 Task: Open Card Card0000000049 in Board Board0000000013 in Workspace WS0000000005 in Trello. Add Member ayush98111@gmail.com to Card Card0000000049 in Board Board0000000013 in Workspace WS0000000005 in Trello. Add Green Label titled Label0000000049 to Card Card0000000049 in Board Board0000000013 in Workspace WS0000000005 in Trello. Add Checklist CL0000000049 to Card Card0000000049 in Board Board0000000013 in Workspace WS0000000005 in Trello. Add Dates with Start Date as Apr 08 2023 and Due Date as Apr 30 2023 to Card Card0000000049 in Board Board0000000013 in Workspace WS0000000005 in Trello
Action: Mouse moved to (106, 421)
Screenshot: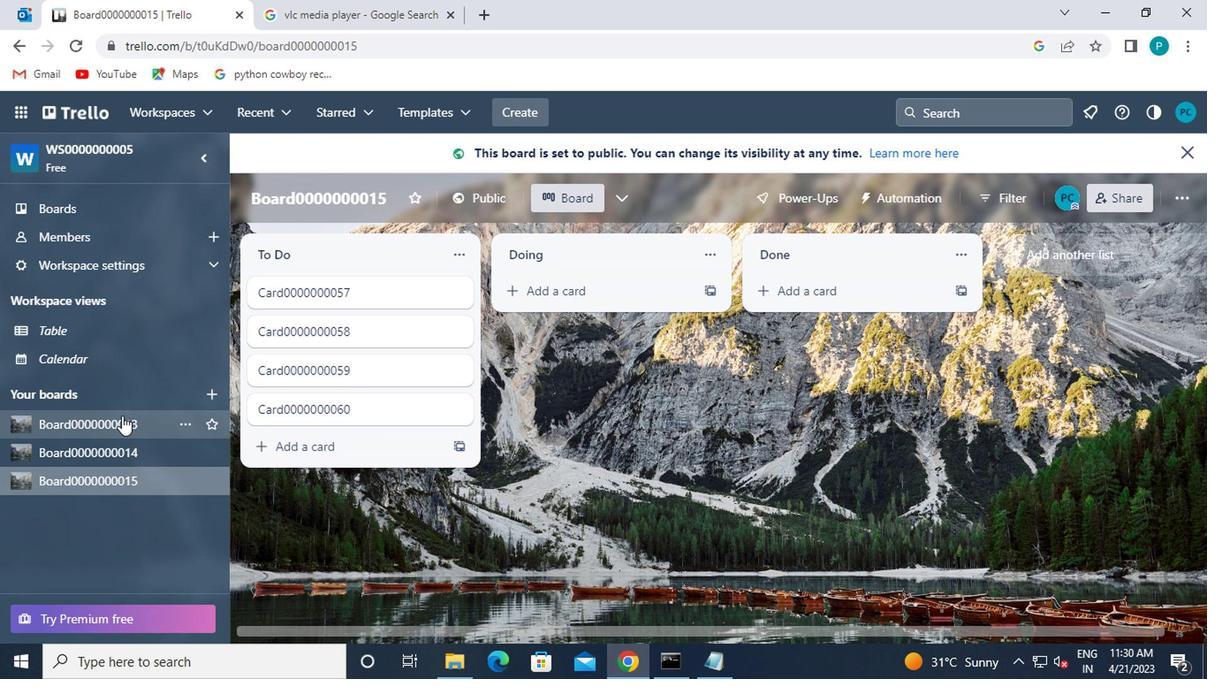 
Action: Mouse pressed left at (106, 421)
Screenshot: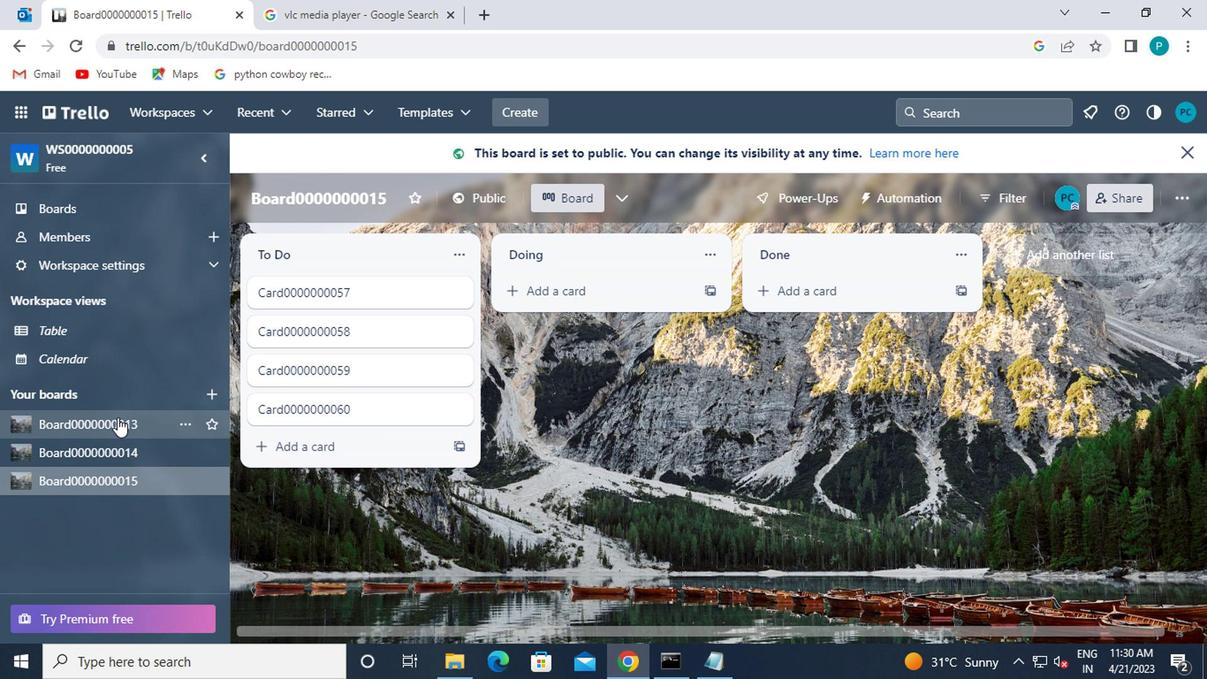 
Action: Mouse moved to (363, 262)
Screenshot: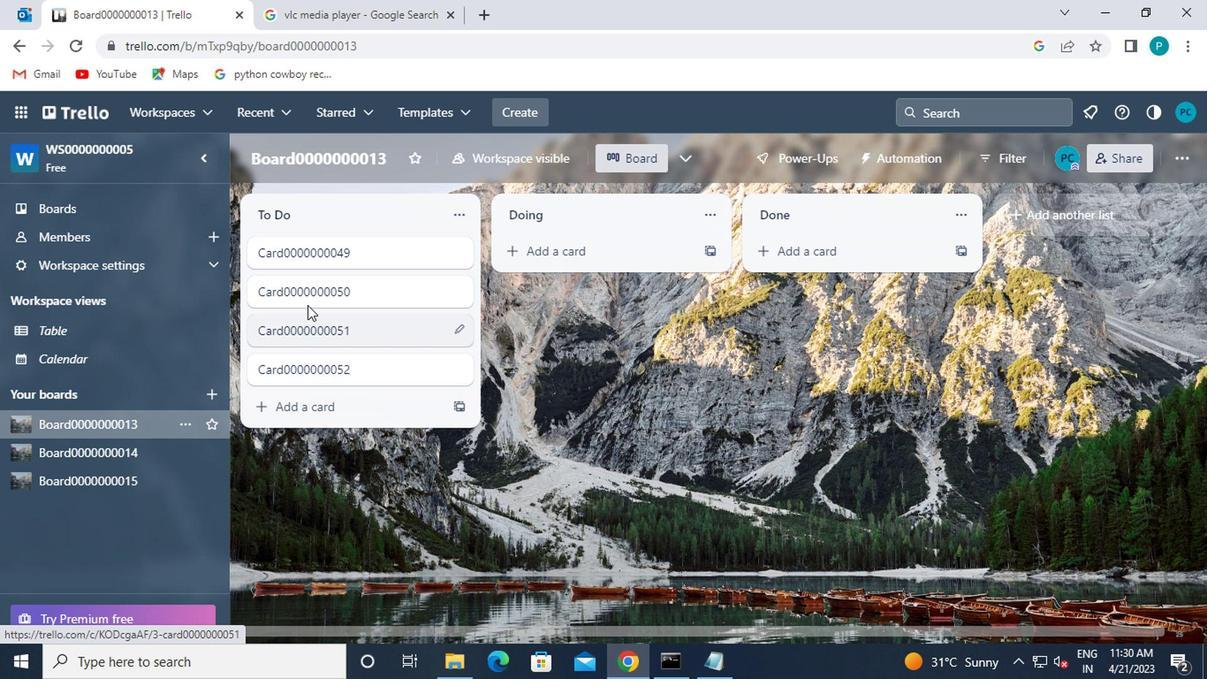
Action: Mouse pressed left at (363, 262)
Screenshot: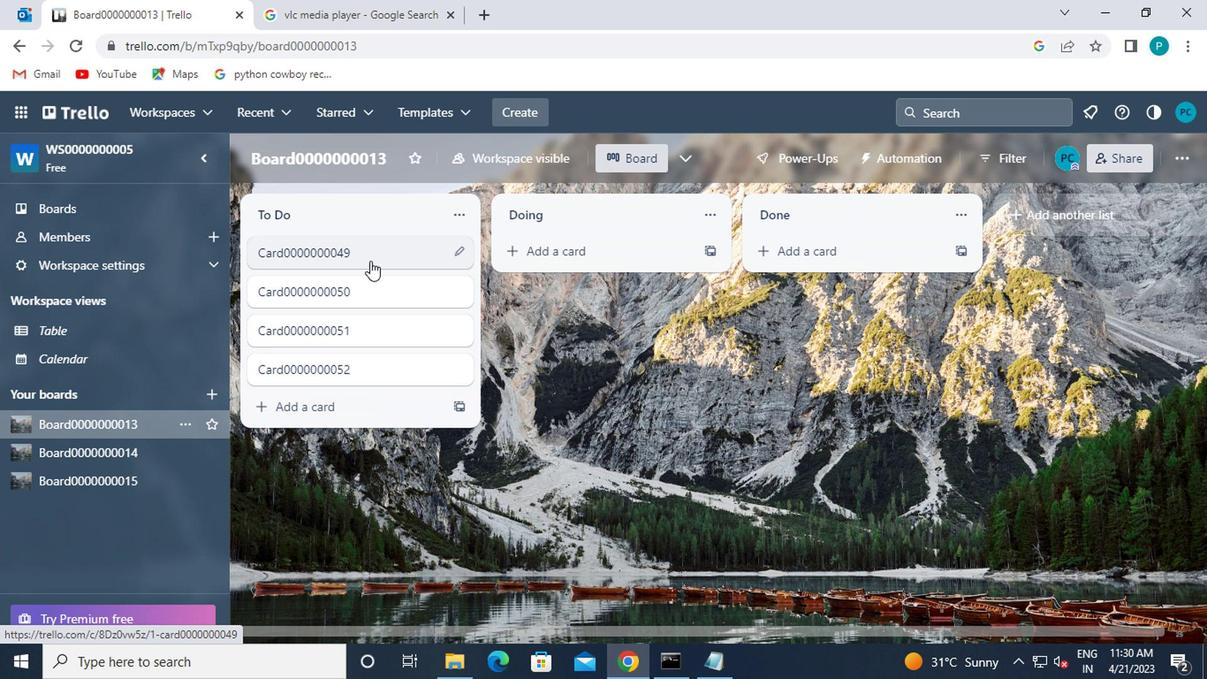 
Action: Mouse moved to (813, 252)
Screenshot: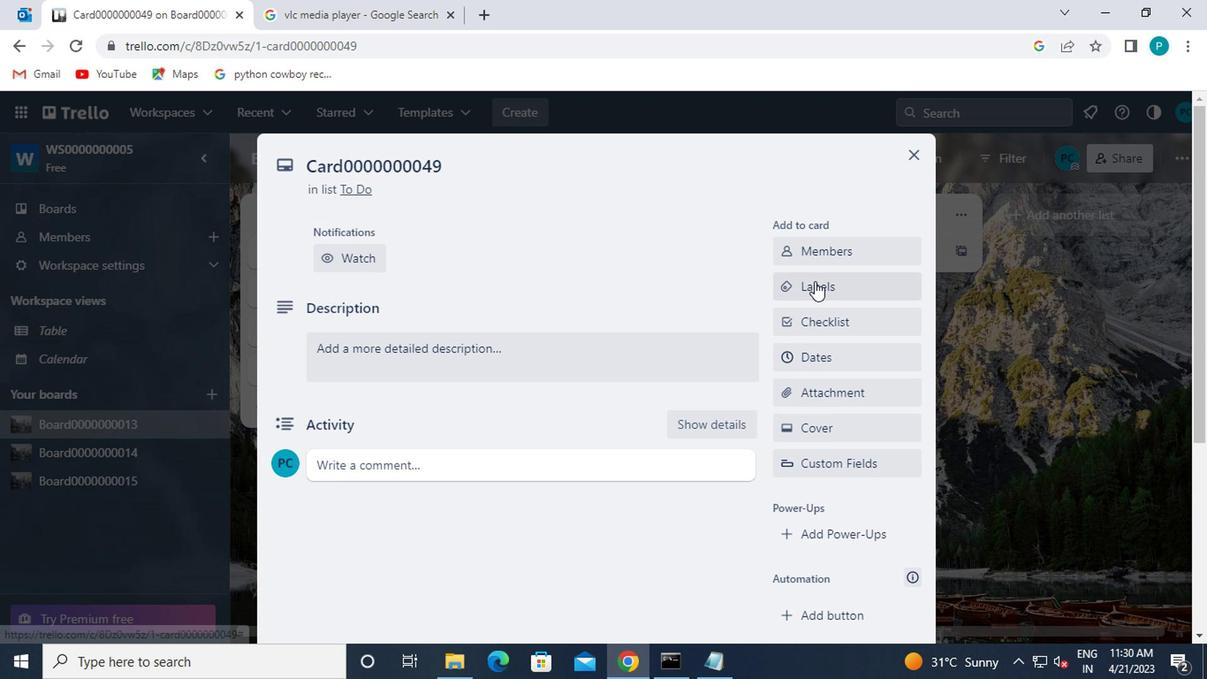
Action: Mouse pressed left at (813, 252)
Screenshot: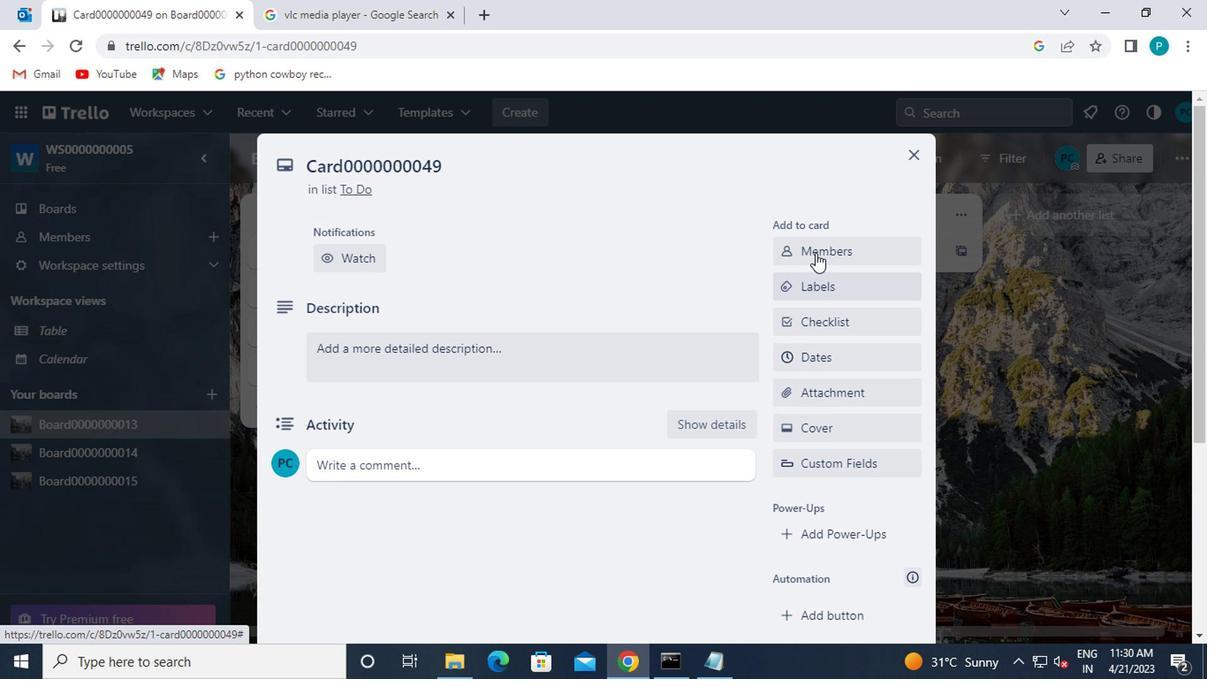 
Action: Mouse moved to (828, 325)
Screenshot: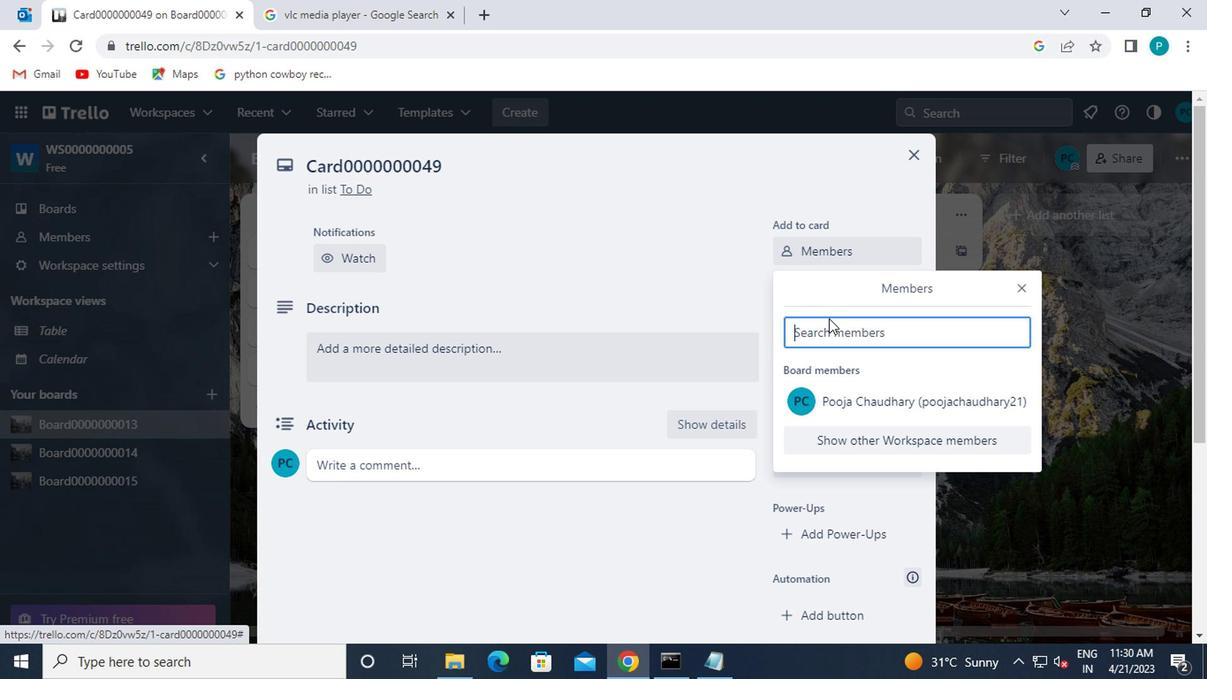 
Action: Mouse pressed left at (828, 325)
Screenshot: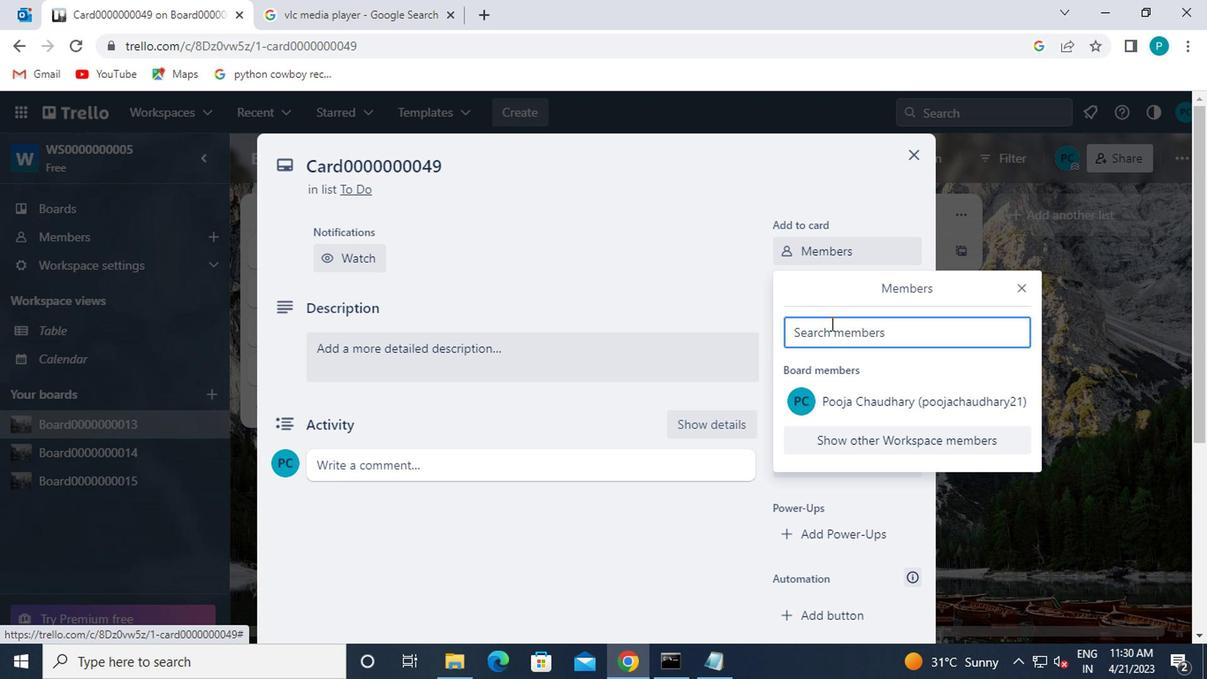 
Action: Mouse moved to (832, 345)
Screenshot: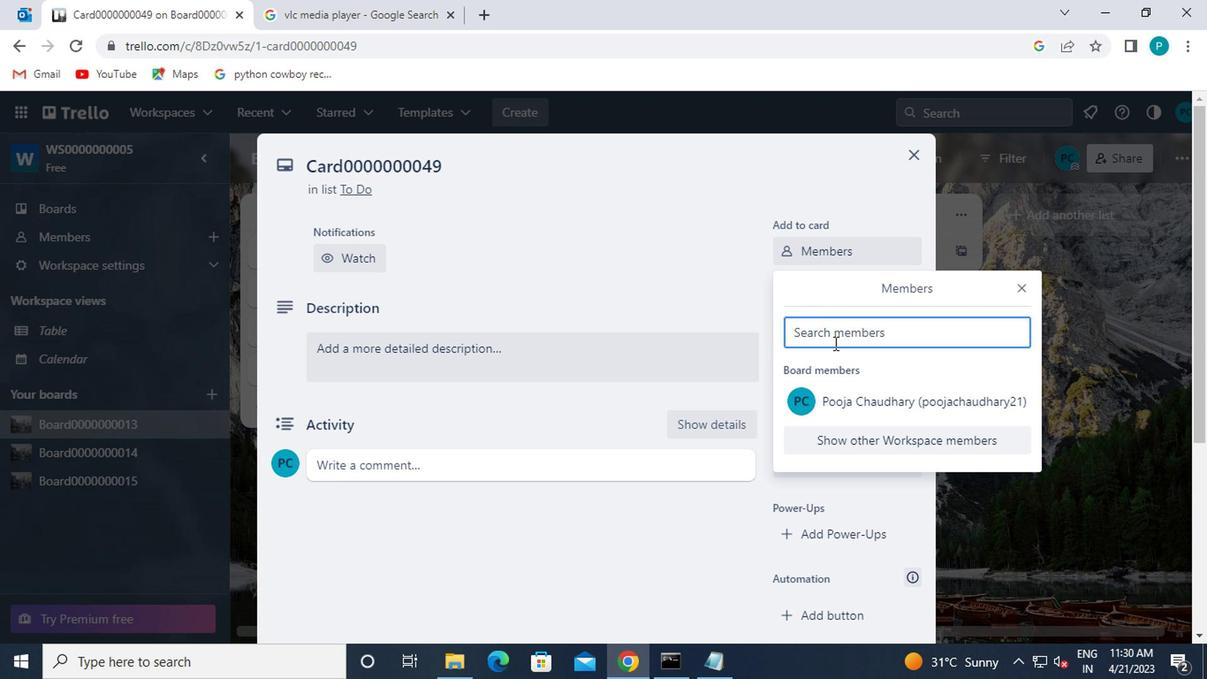 
Action: Key pressed ay
Screenshot: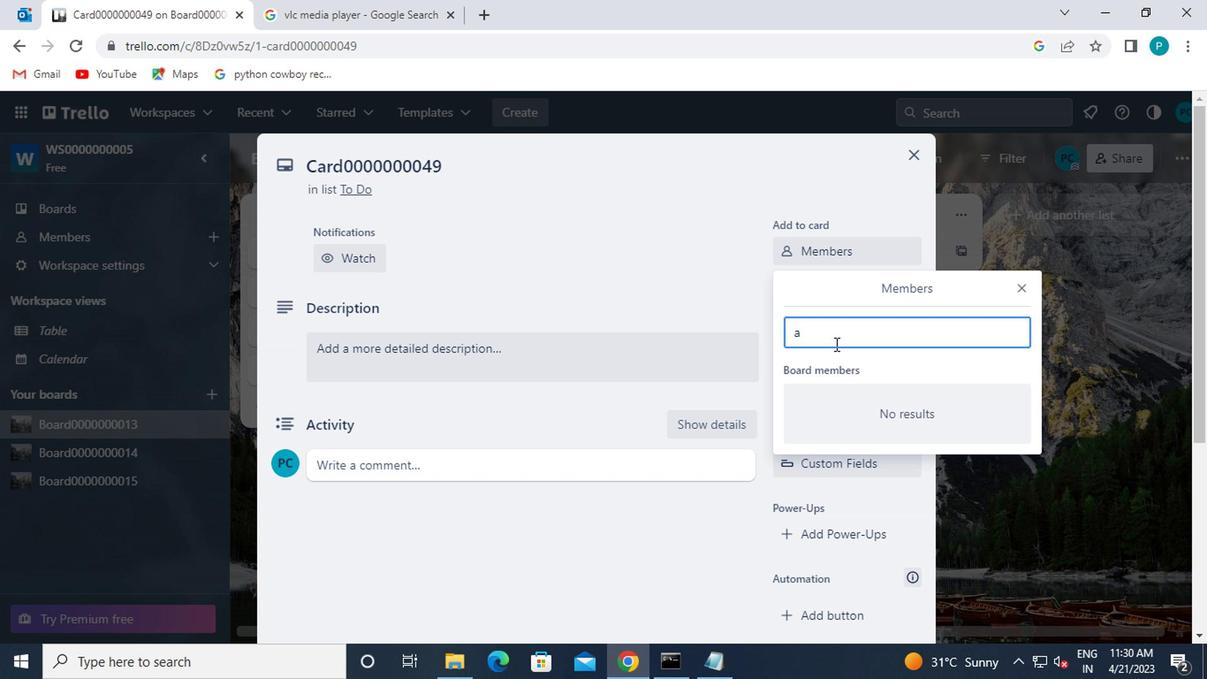
Action: Mouse moved to (876, 496)
Screenshot: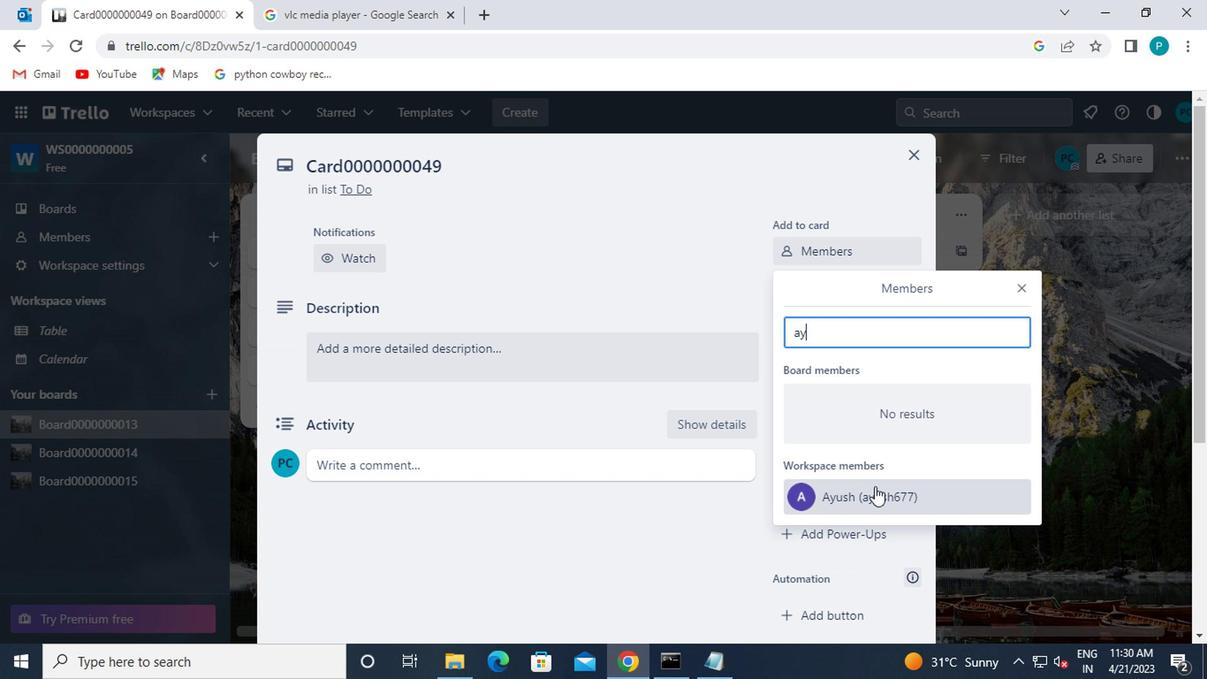 
Action: Mouse pressed left at (876, 496)
Screenshot: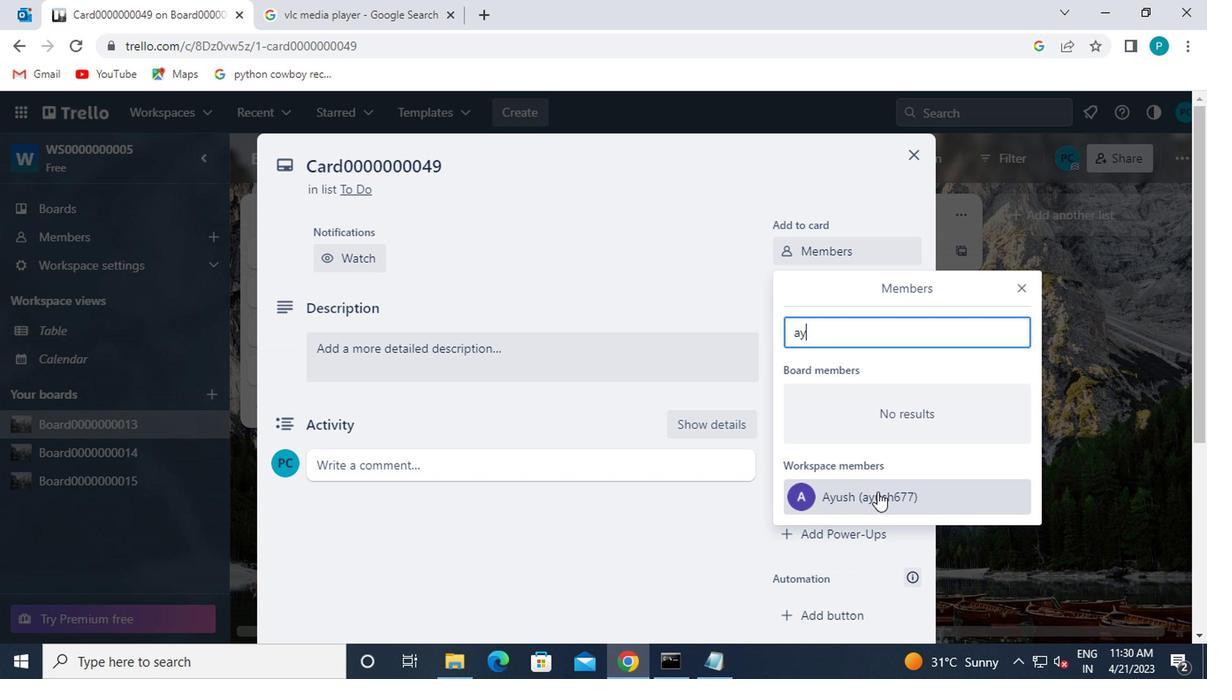 
Action: Mouse moved to (1017, 291)
Screenshot: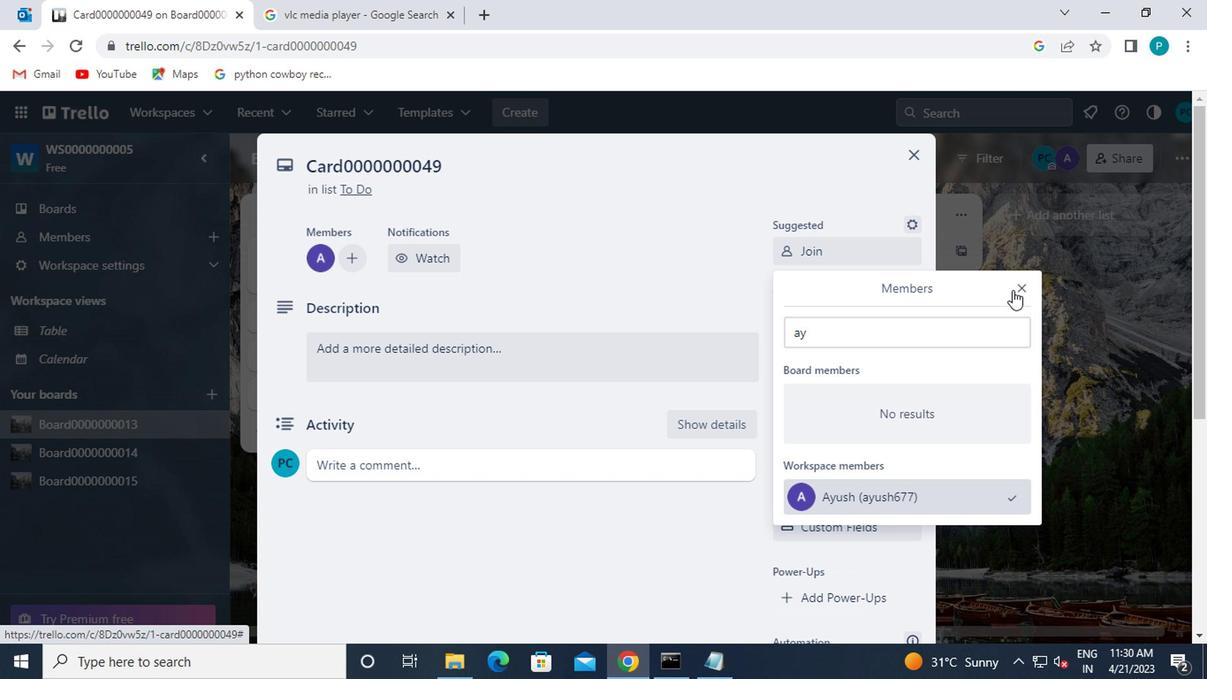 
Action: Mouse pressed left at (1017, 291)
Screenshot: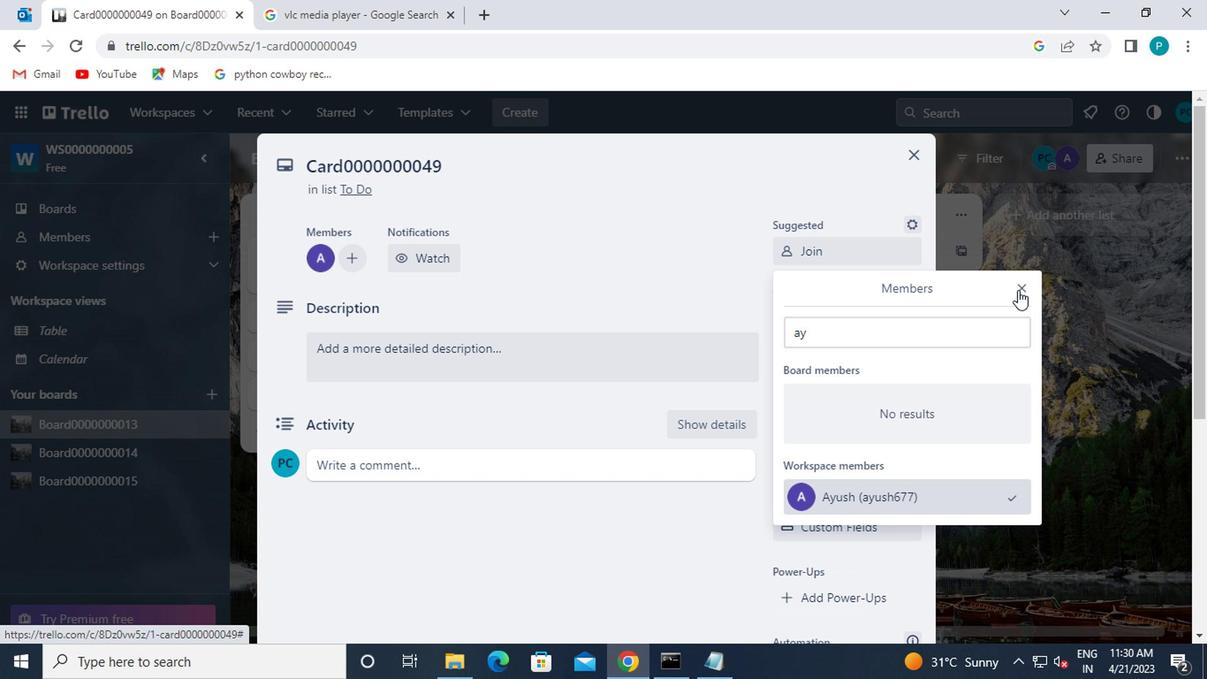 
Action: Mouse moved to (866, 341)
Screenshot: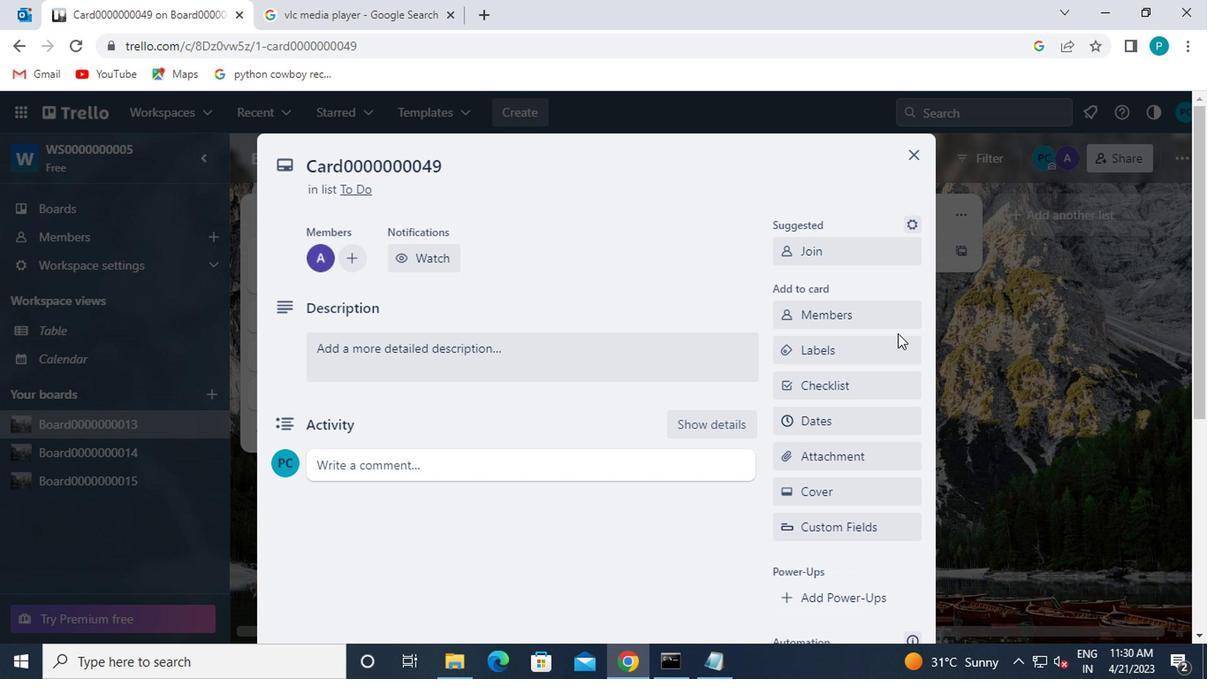 
Action: Mouse pressed left at (866, 341)
Screenshot: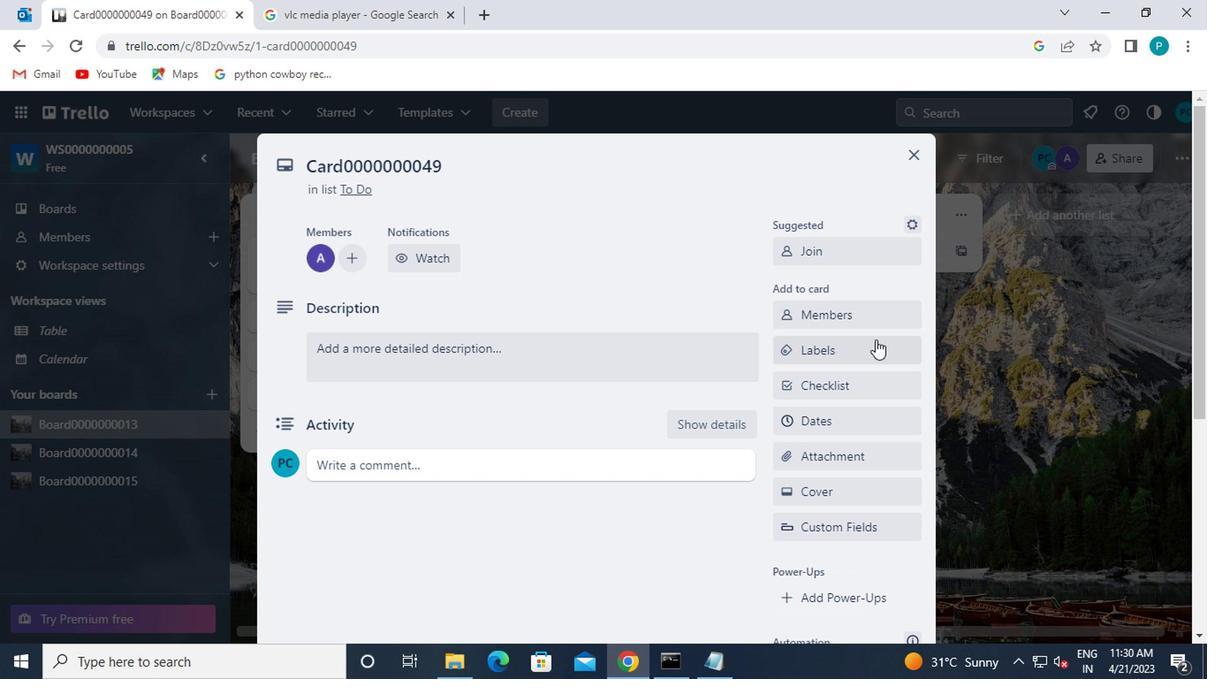 
Action: Mouse moved to (837, 473)
Screenshot: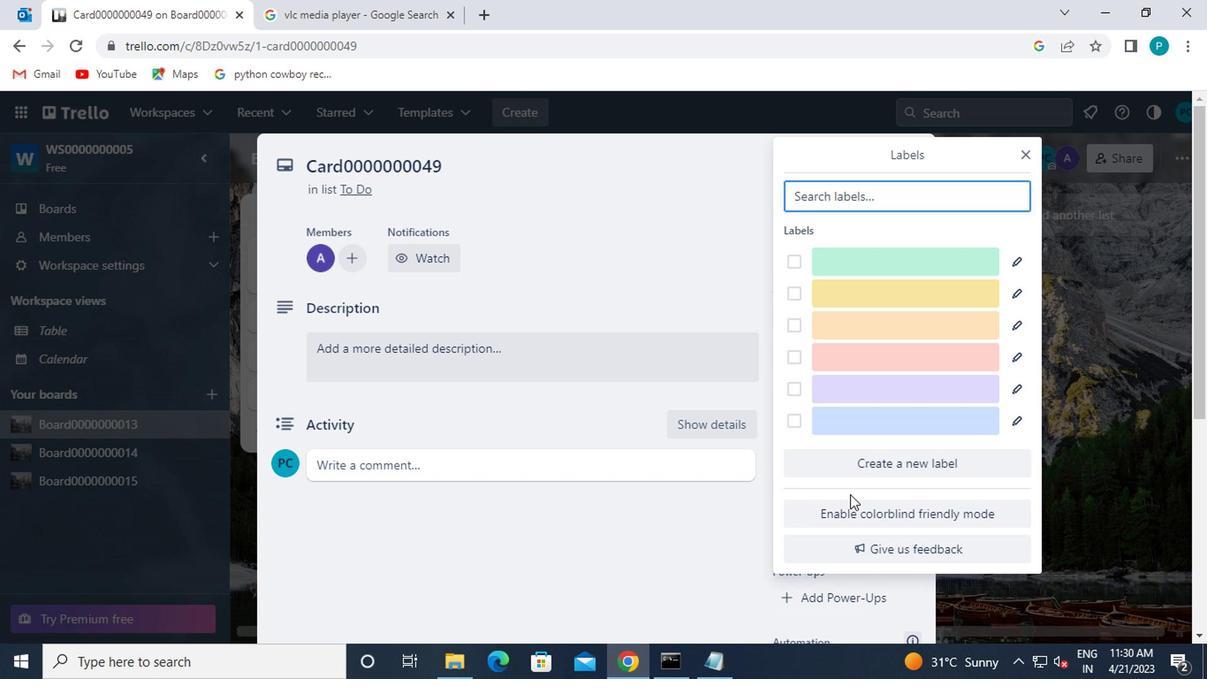 
Action: Mouse pressed left at (837, 473)
Screenshot: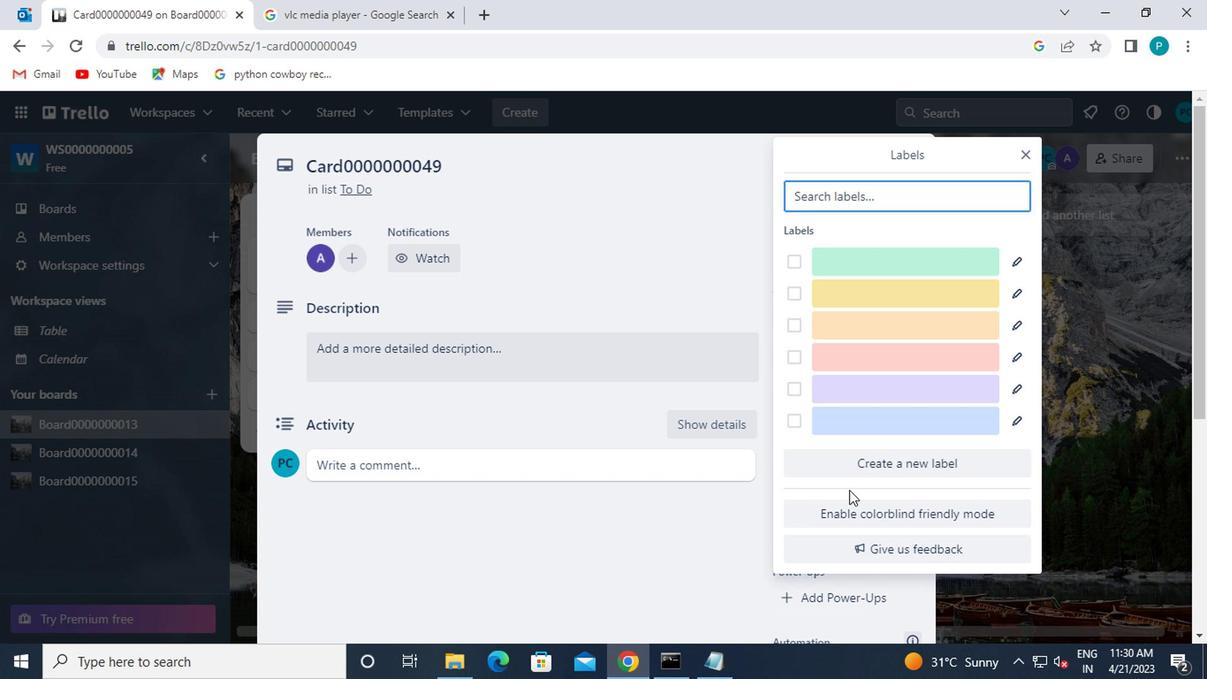 
Action: Mouse moved to (791, 403)
Screenshot: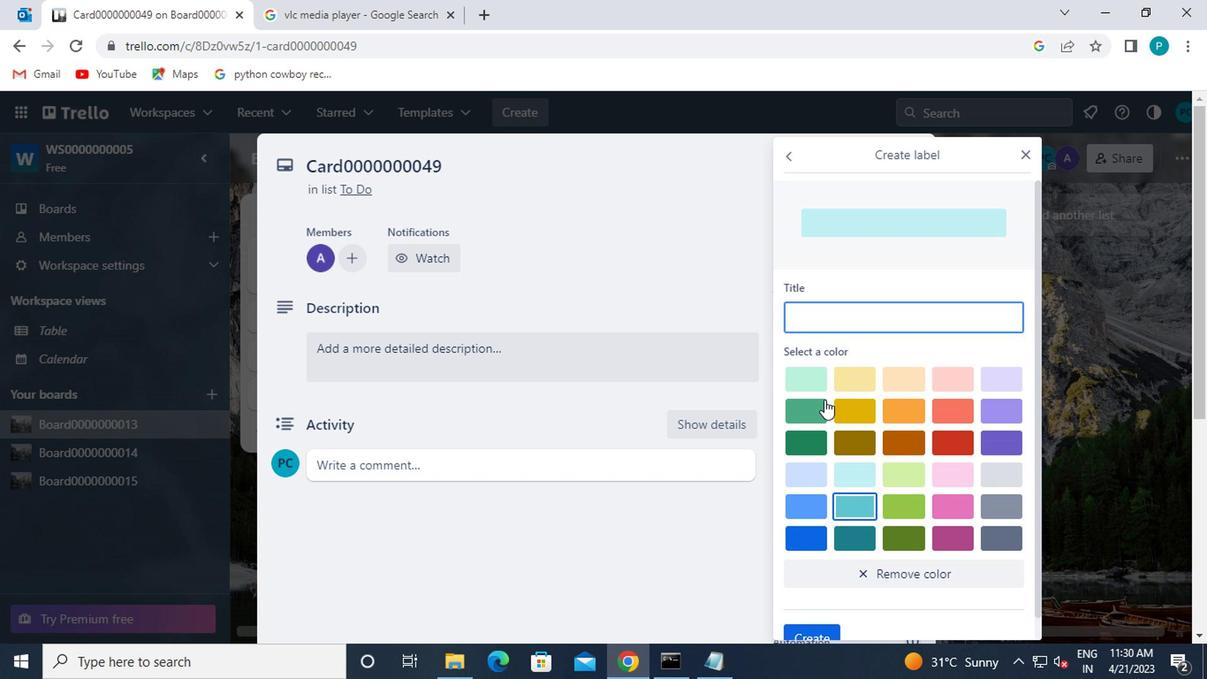 
Action: Mouse pressed left at (791, 403)
Screenshot: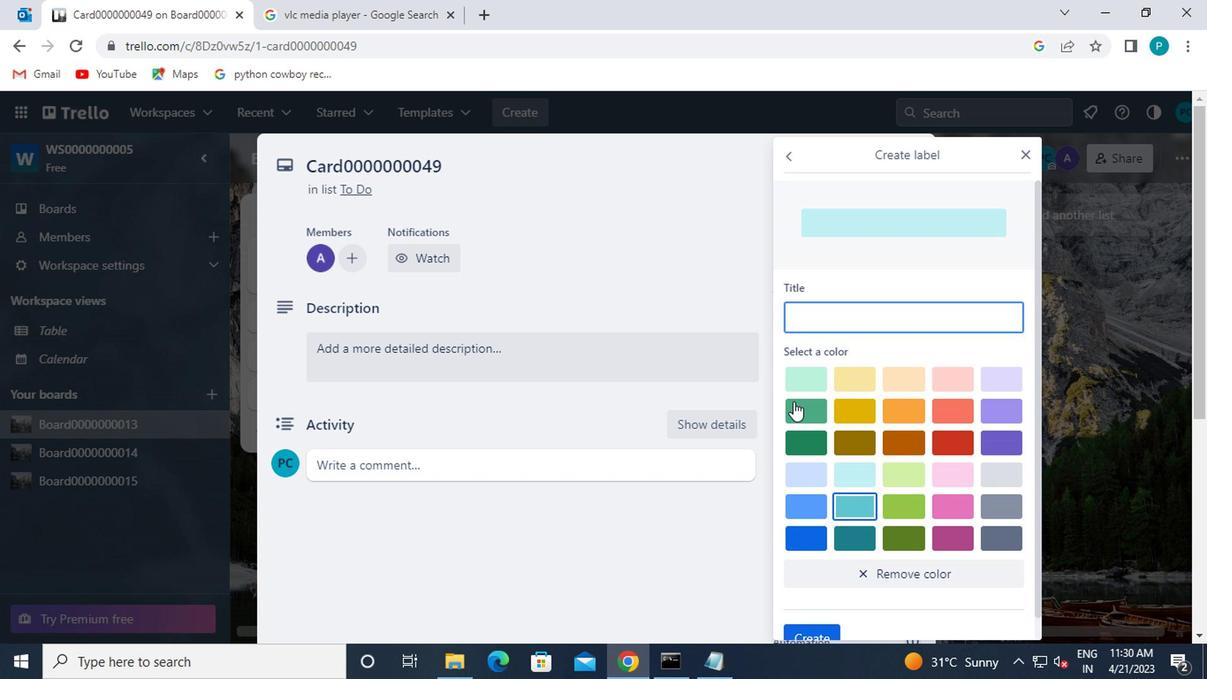 
Action: Mouse moved to (803, 326)
Screenshot: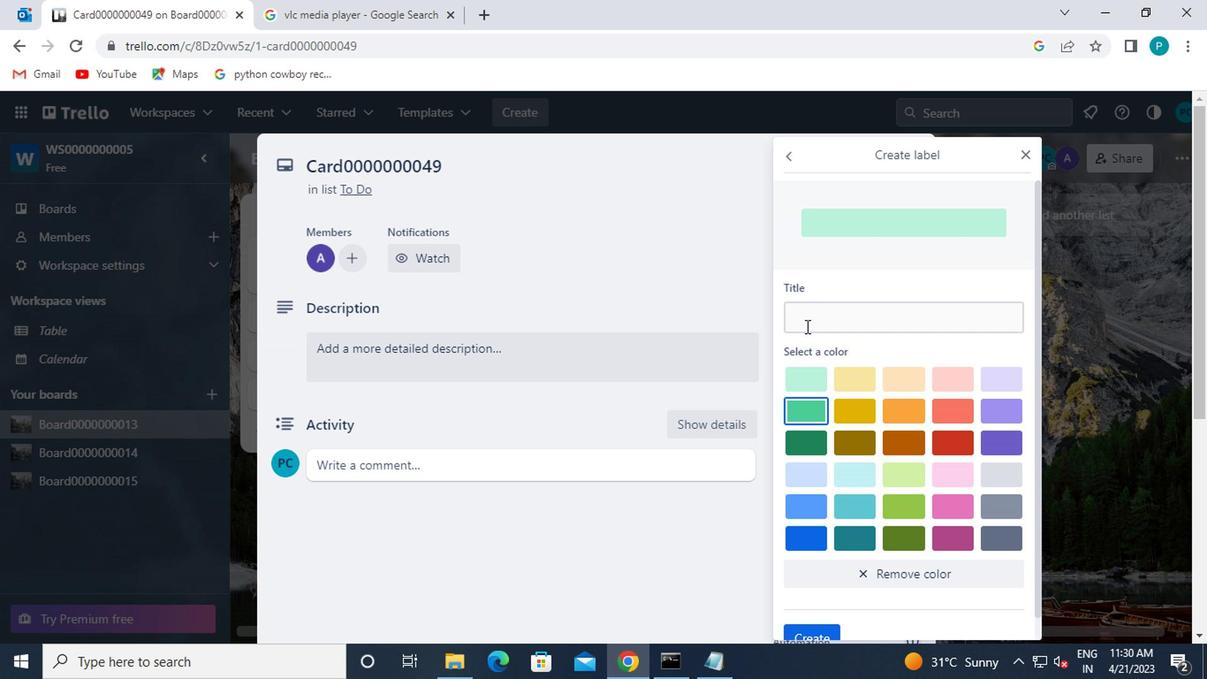 
Action: Mouse pressed left at (803, 326)
Screenshot: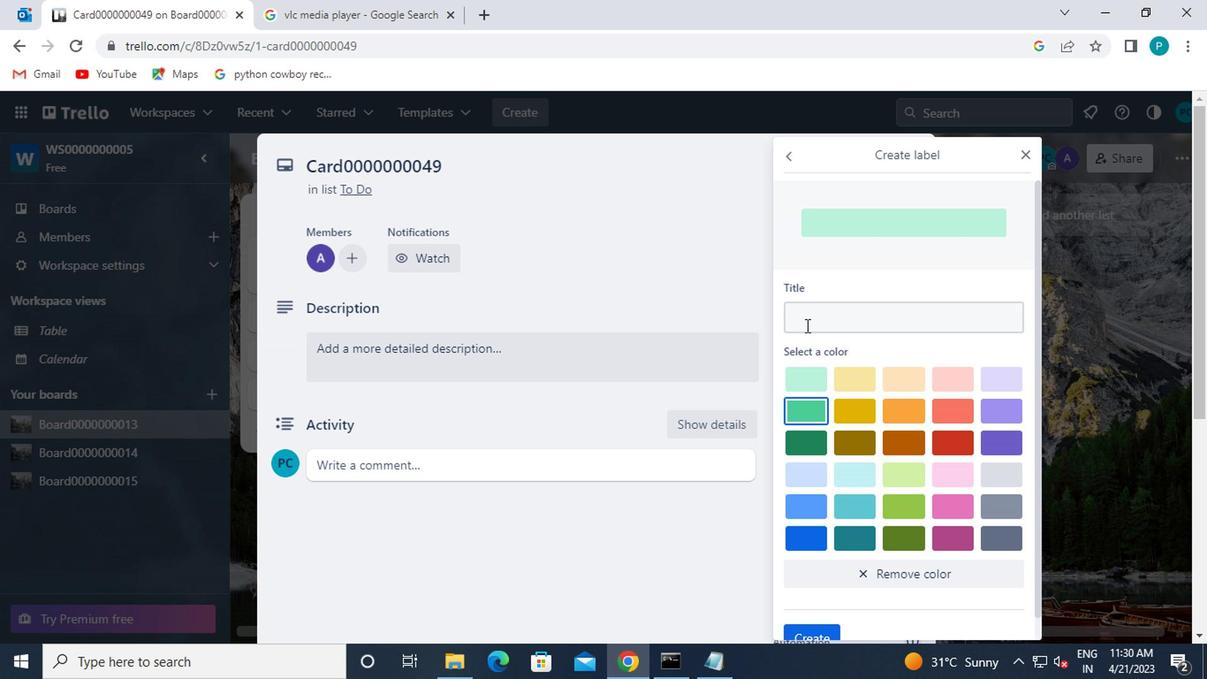 
Action: Key pressed <Key.caps_lock>l<Key.caps_lock>abel0000000049
Screenshot: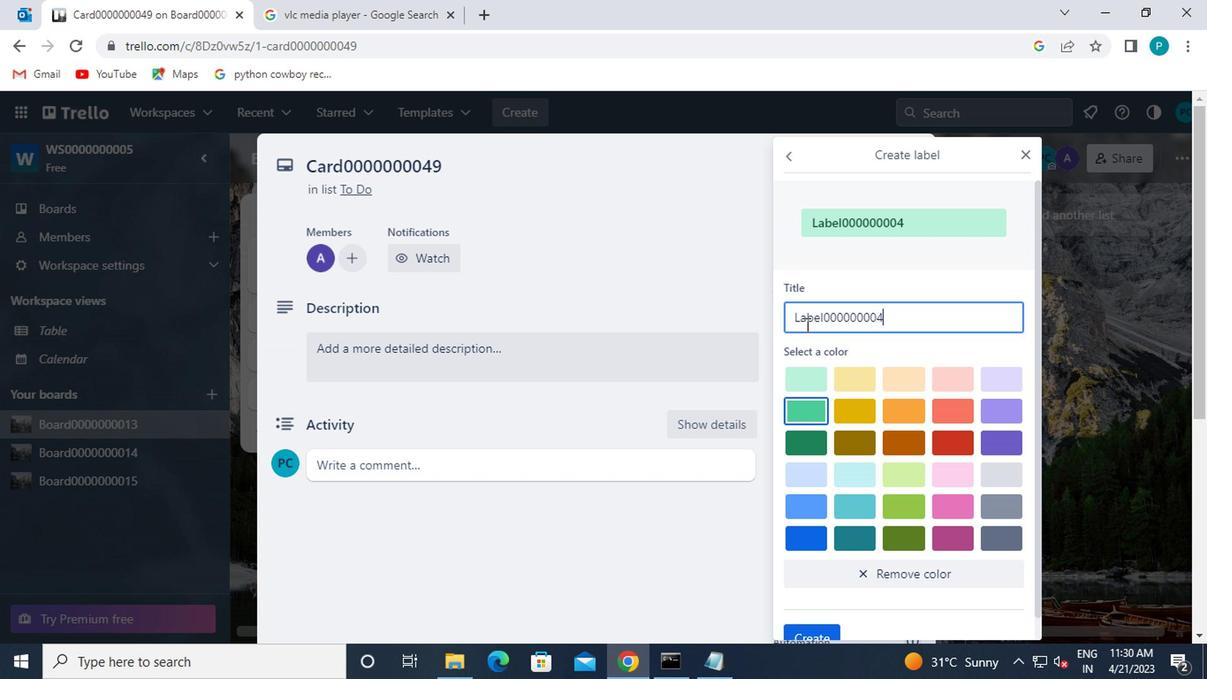 
Action: Mouse moved to (825, 427)
Screenshot: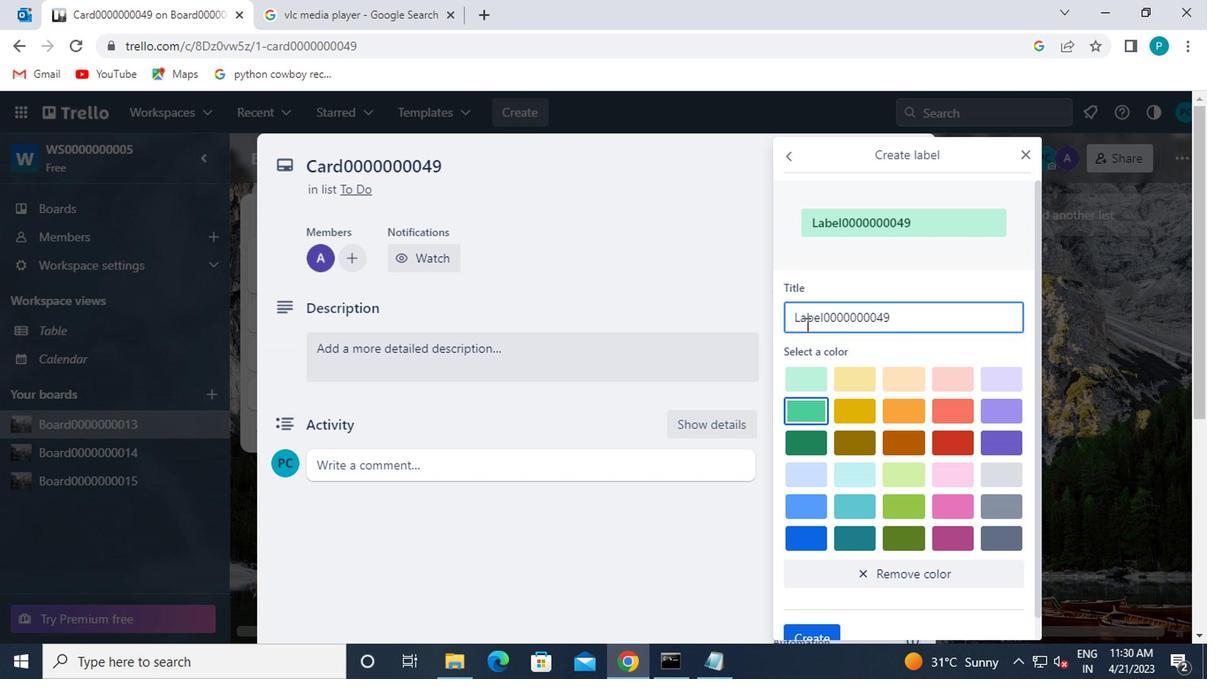 
Action: Mouse scrolled (825, 427) with delta (0, 0)
Screenshot: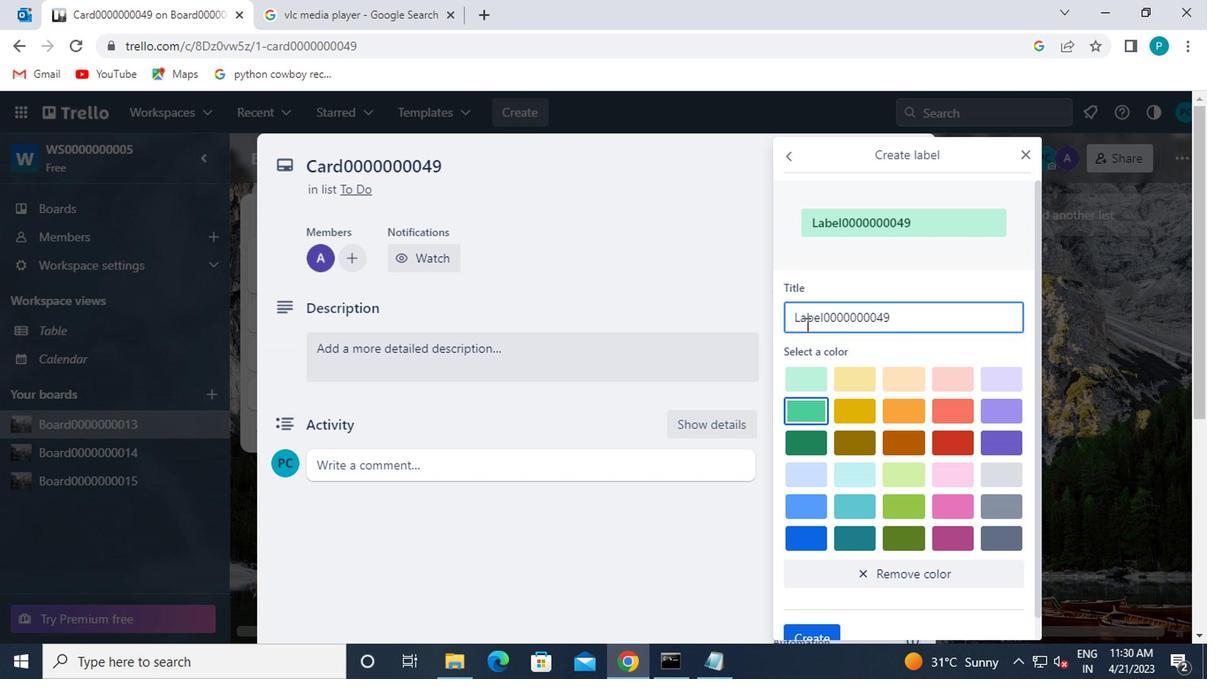 
Action: Mouse moved to (832, 490)
Screenshot: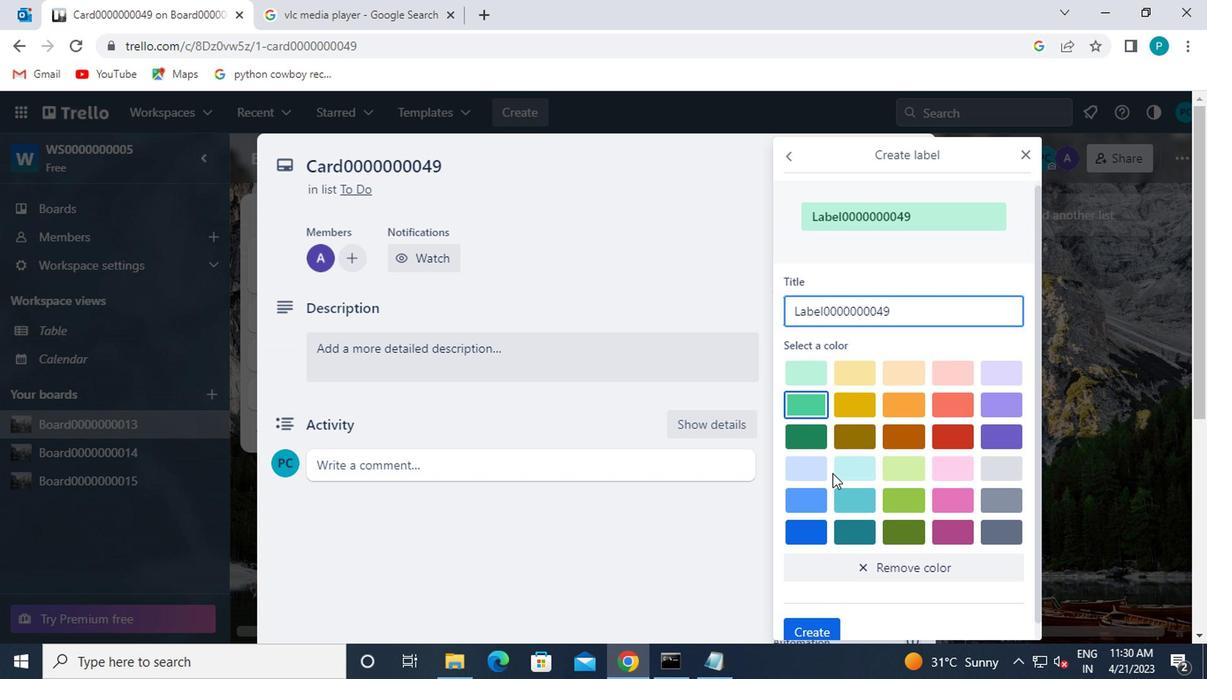 
Action: Mouse scrolled (832, 490) with delta (0, 0)
Screenshot: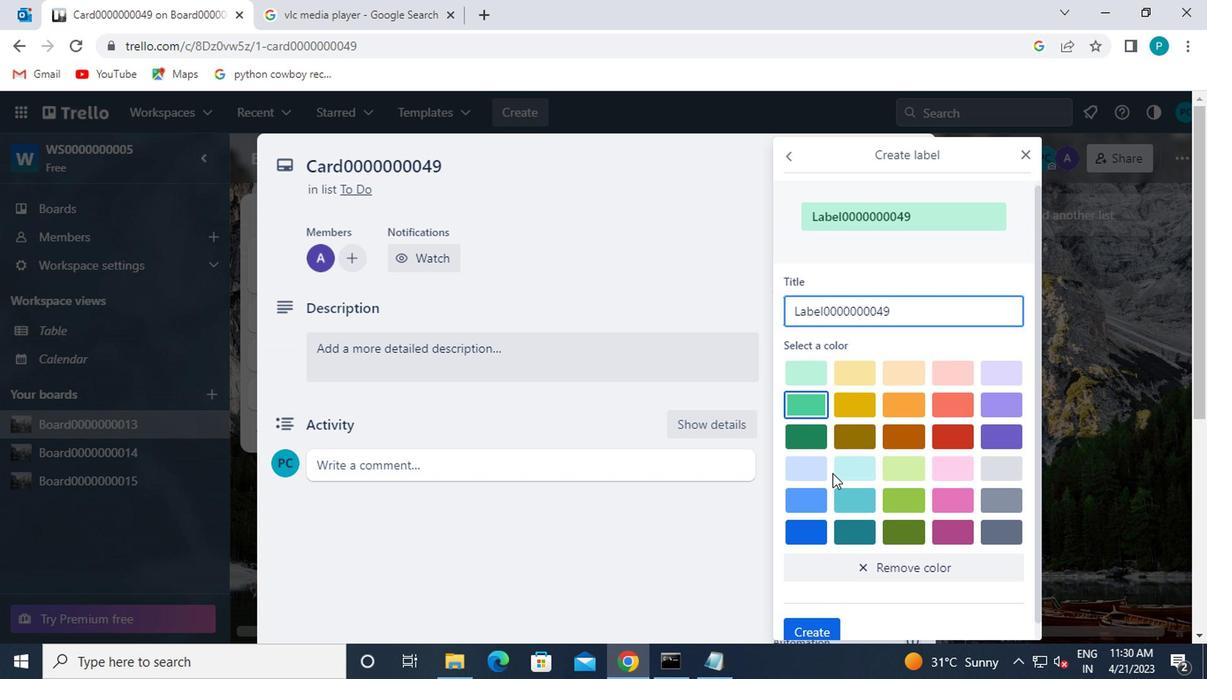 
Action: Mouse moved to (834, 505)
Screenshot: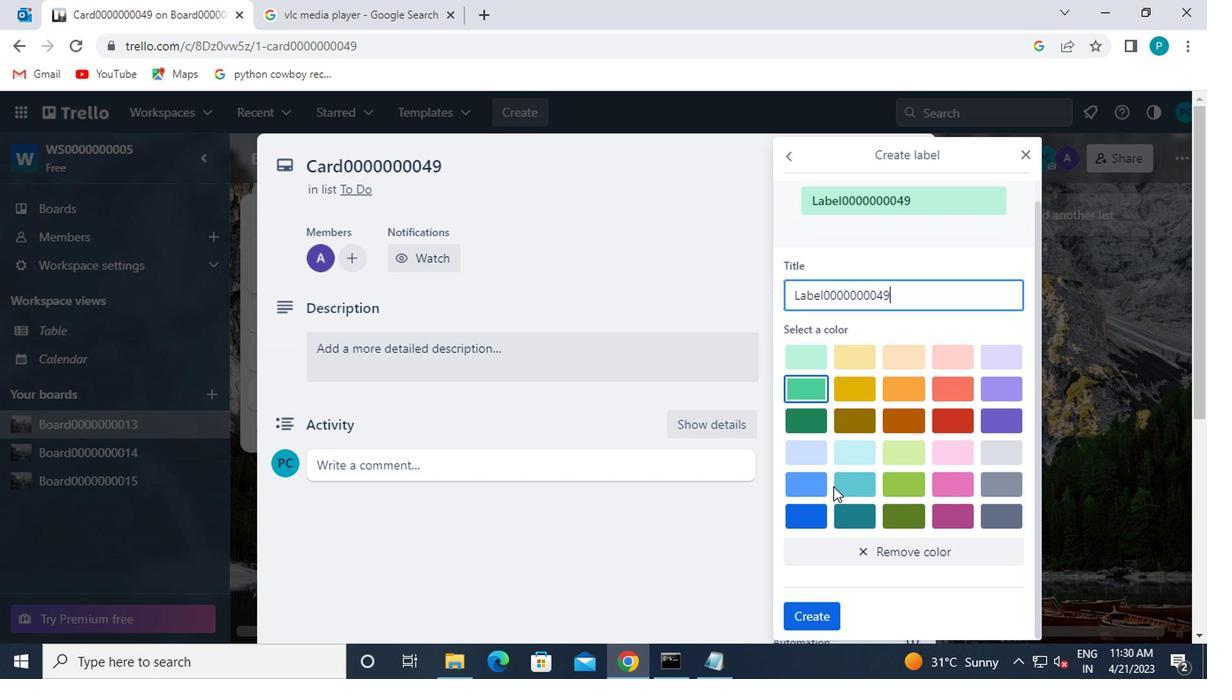 
Action: Mouse scrolled (834, 503) with delta (0, -1)
Screenshot: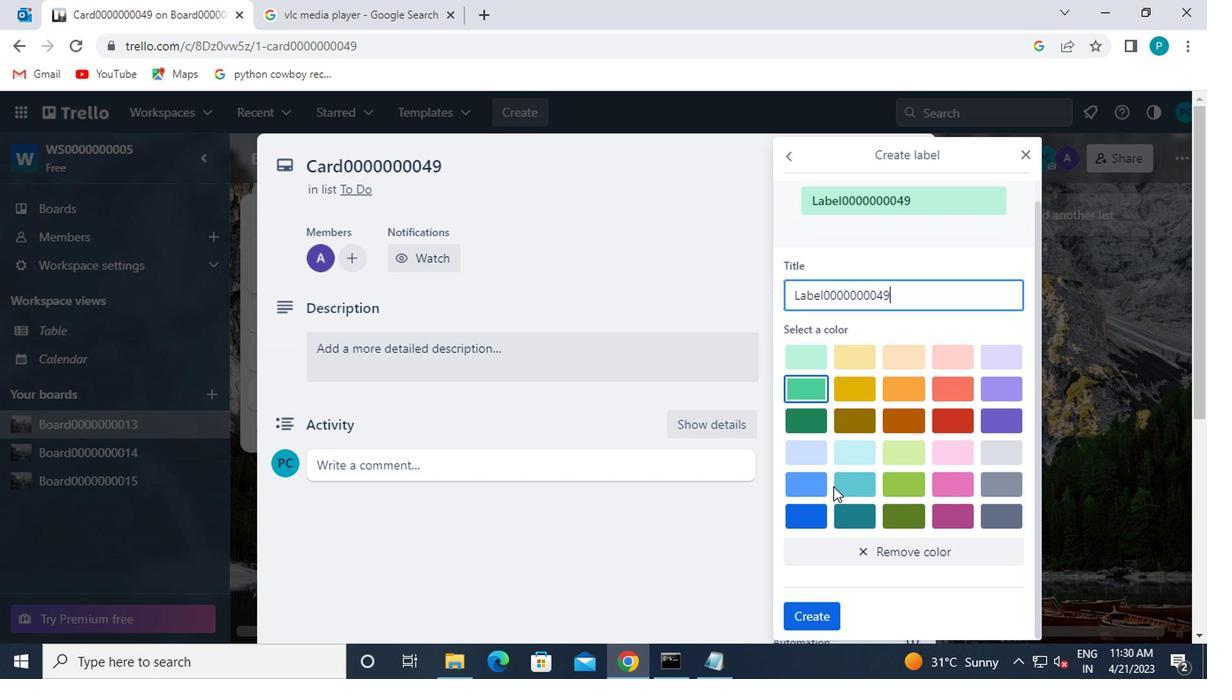 
Action: Mouse moved to (817, 612)
Screenshot: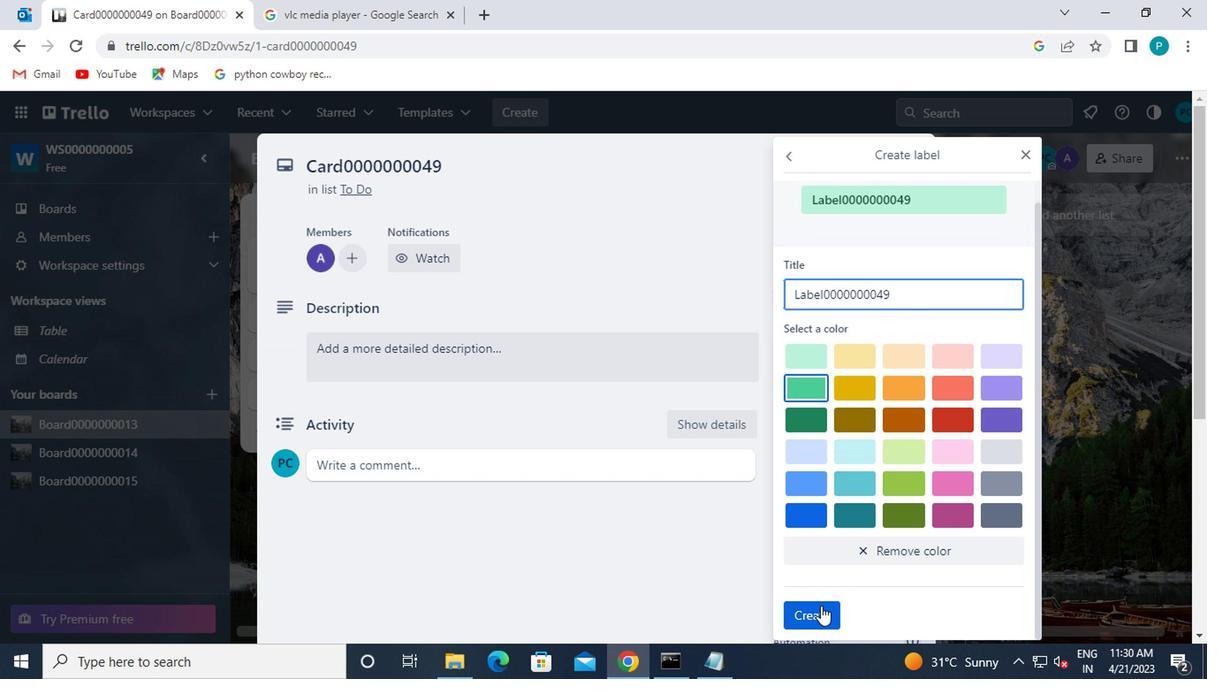 
Action: Mouse pressed left at (817, 612)
Screenshot: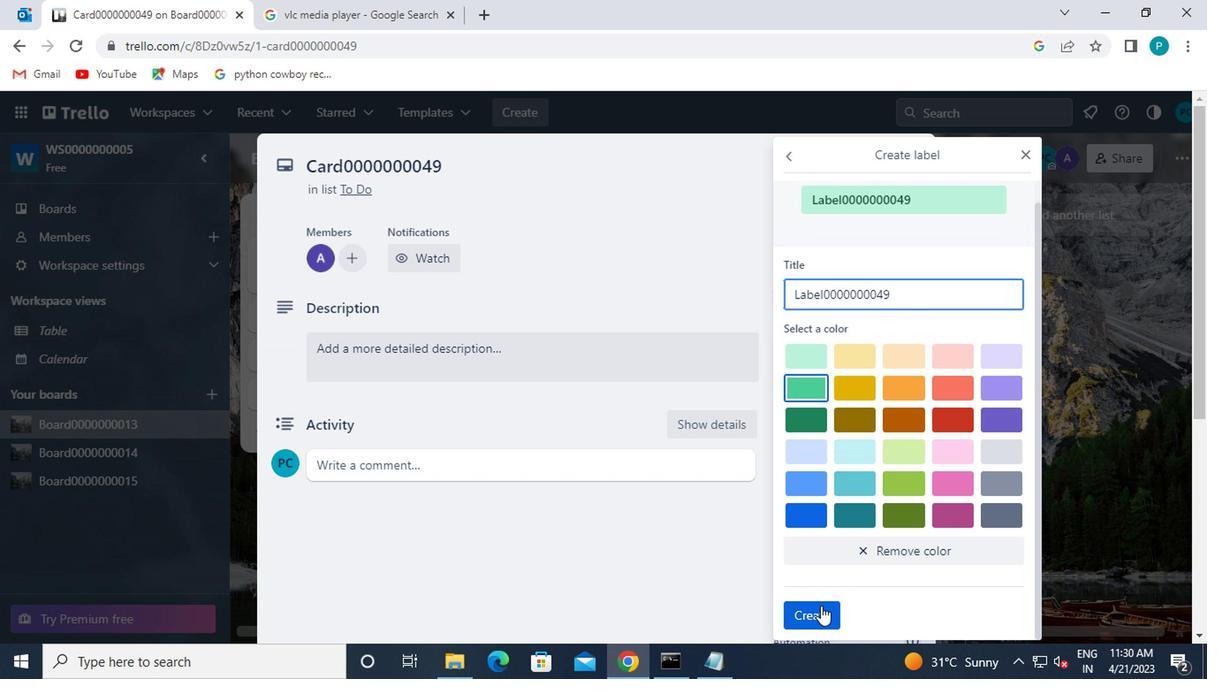 
Action: Mouse moved to (1019, 157)
Screenshot: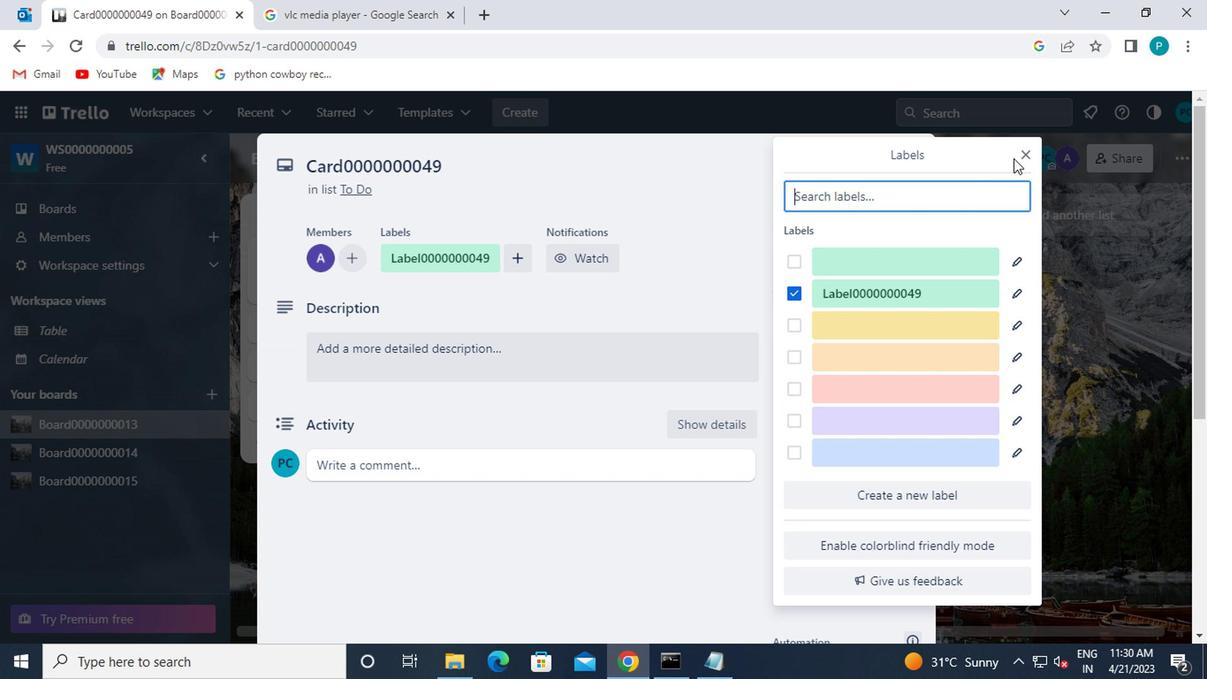 
Action: Mouse pressed left at (1019, 157)
Screenshot: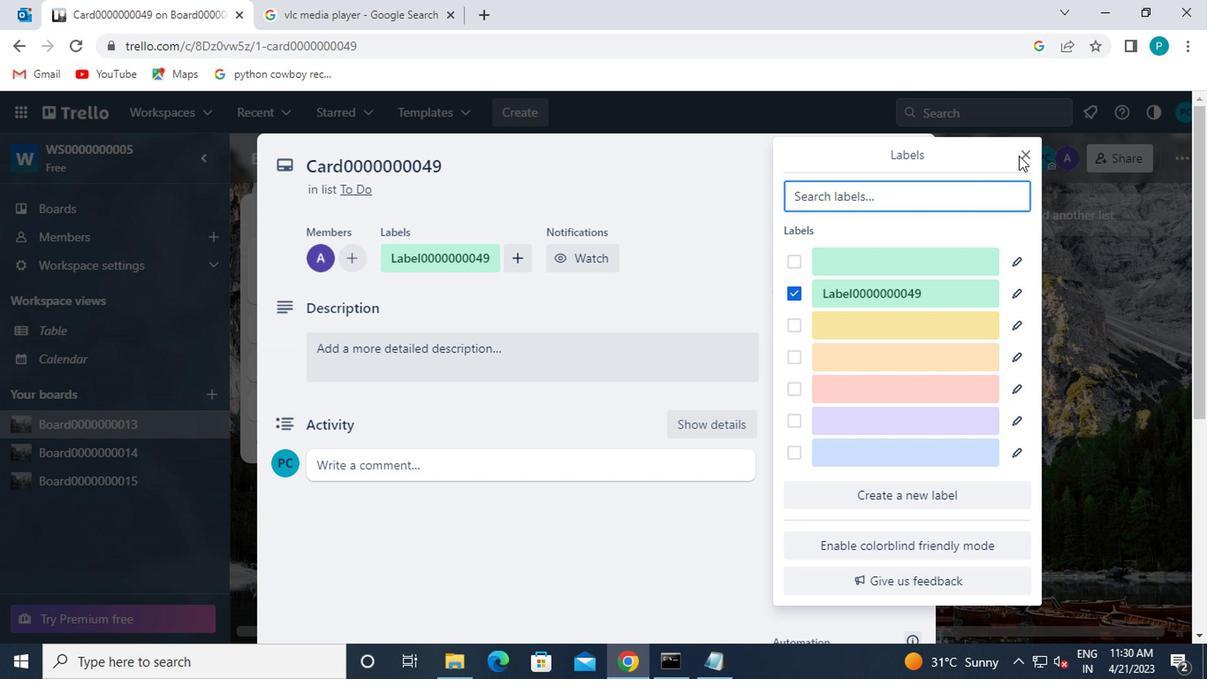 
Action: Mouse moved to (1023, 157)
Screenshot: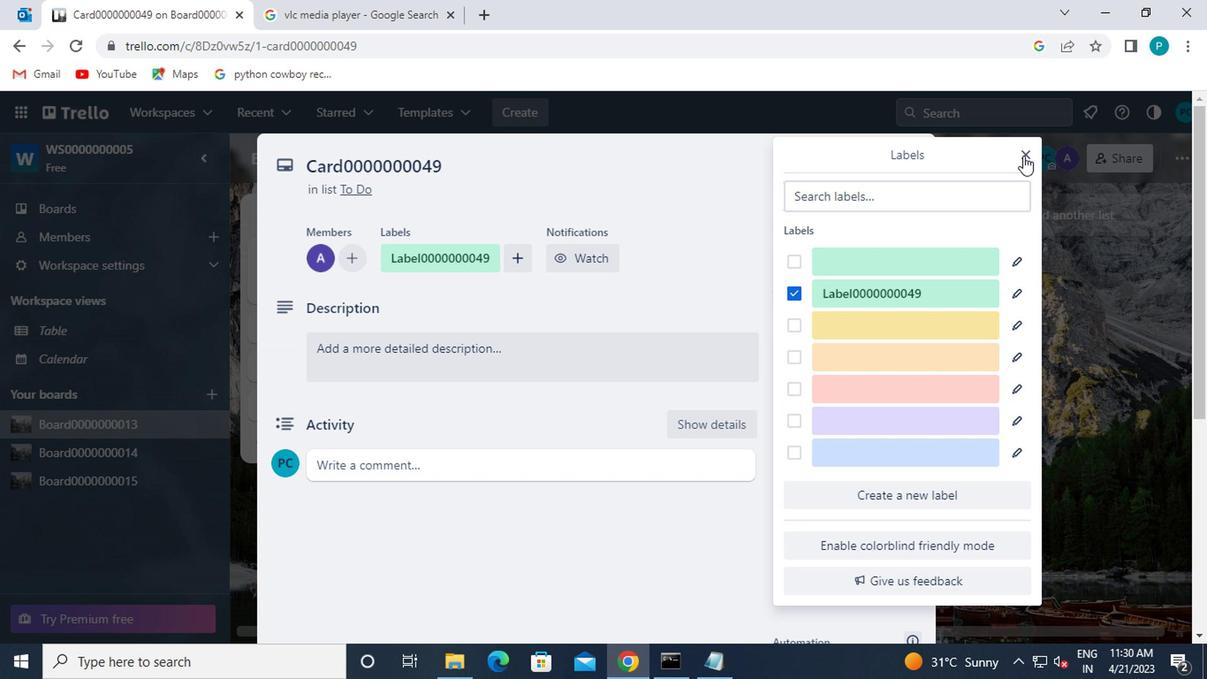 
Action: Mouse pressed left at (1023, 157)
Screenshot: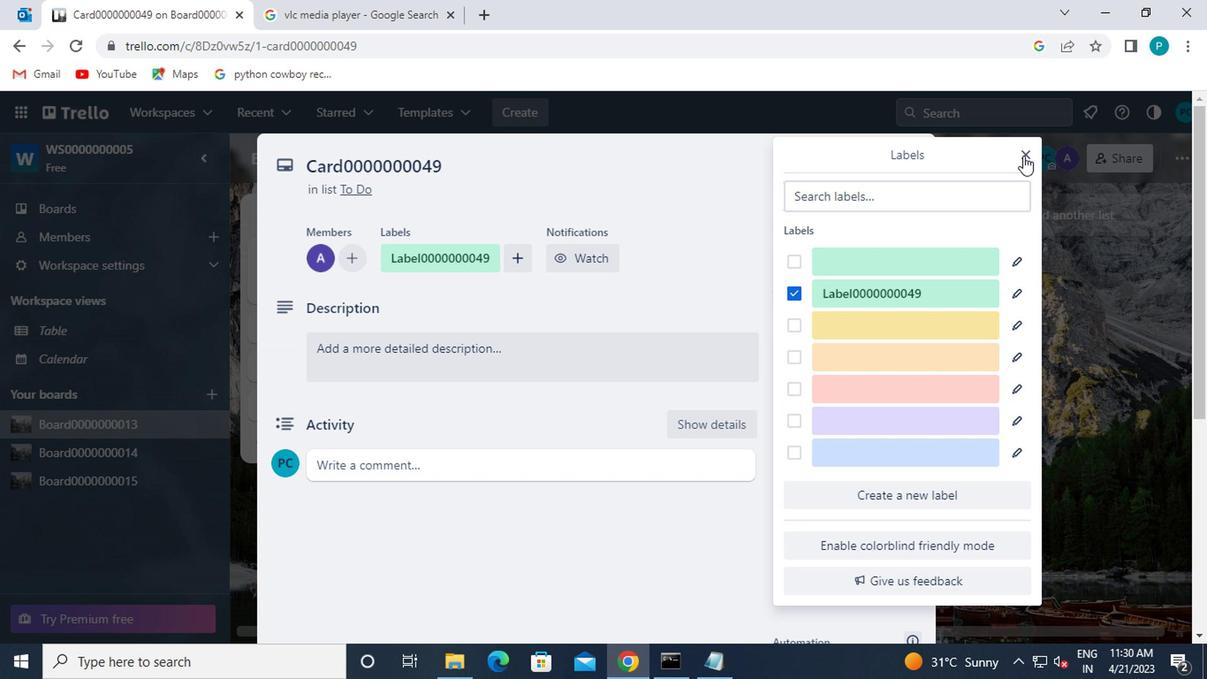 
Action: Mouse moved to (817, 383)
Screenshot: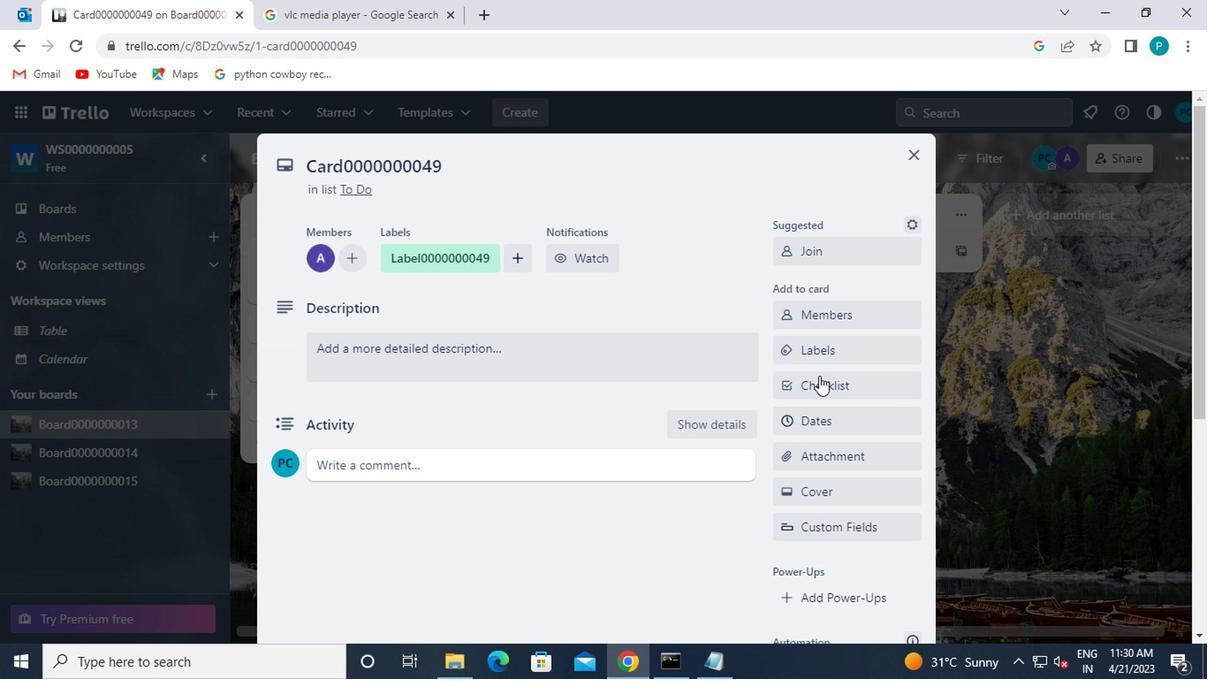 
Action: Mouse pressed left at (817, 383)
Screenshot: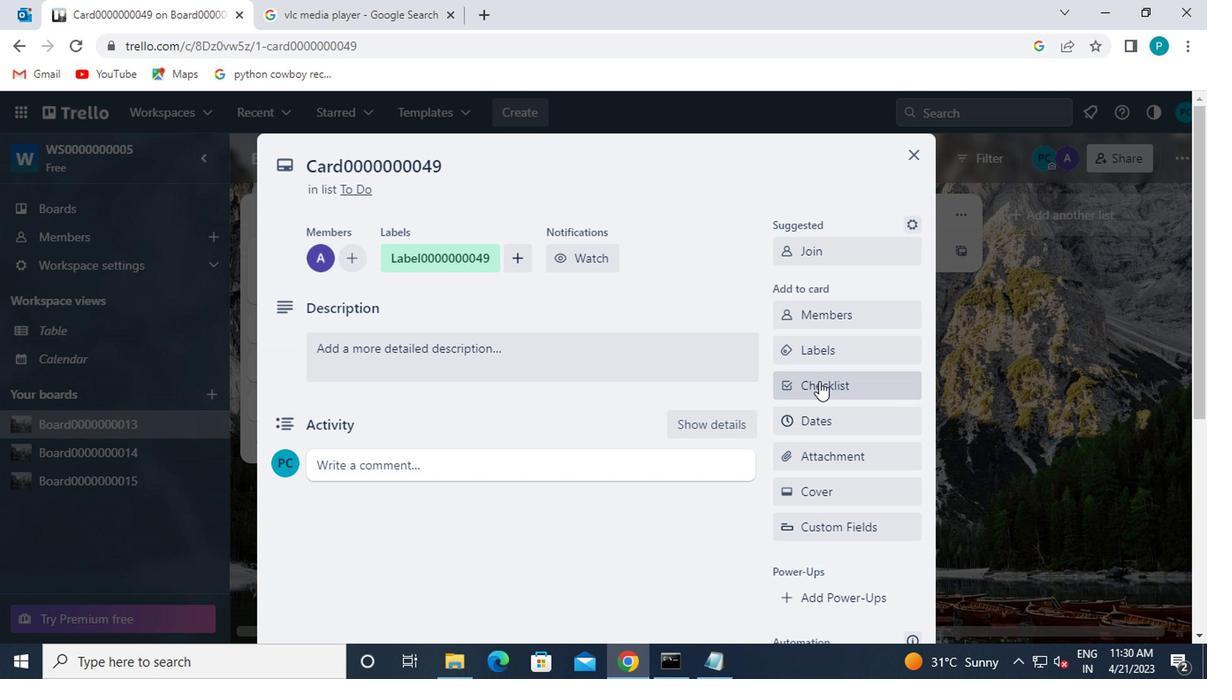 
Action: Key pressed <Key.caps_lock>cl0000000049
Screenshot: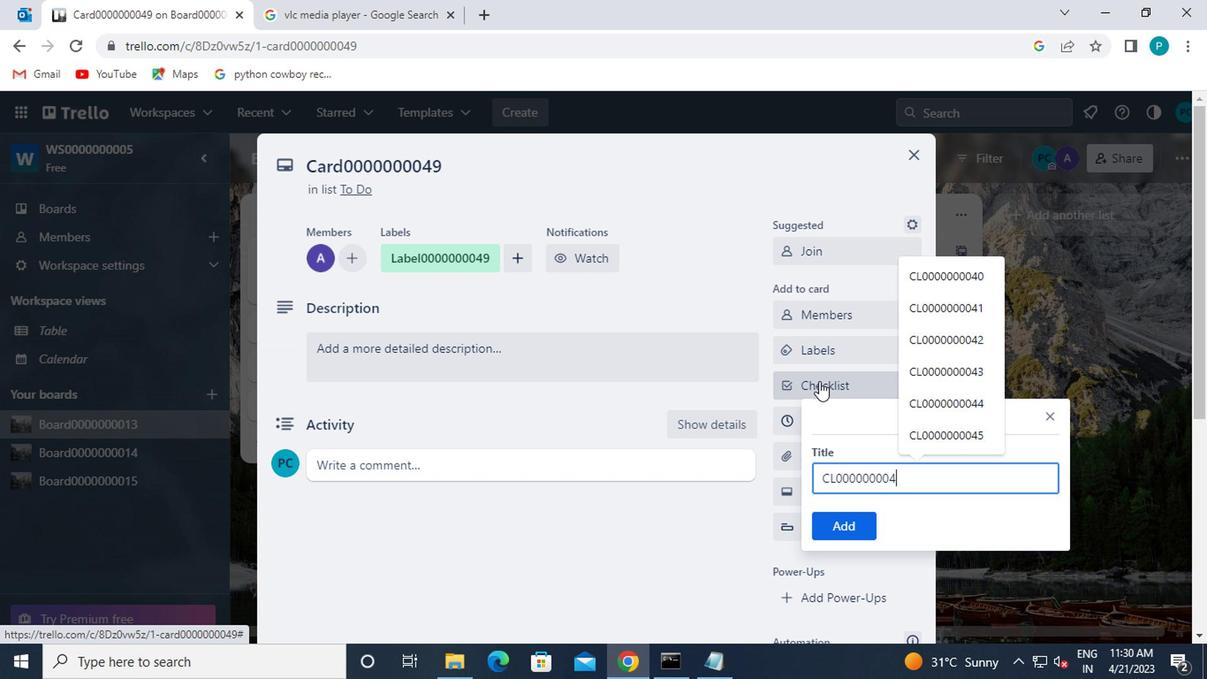 
Action: Mouse moved to (828, 529)
Screenshot: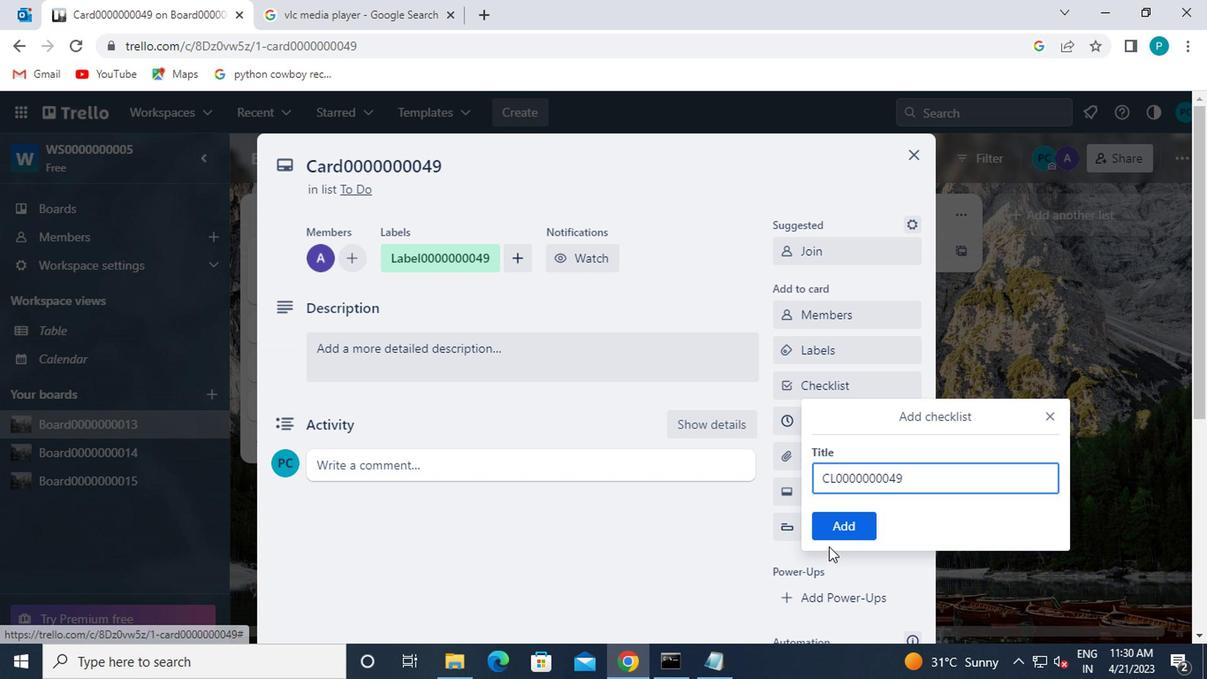 
Action: Mouse pressed left at (828, 529)
Screenshot: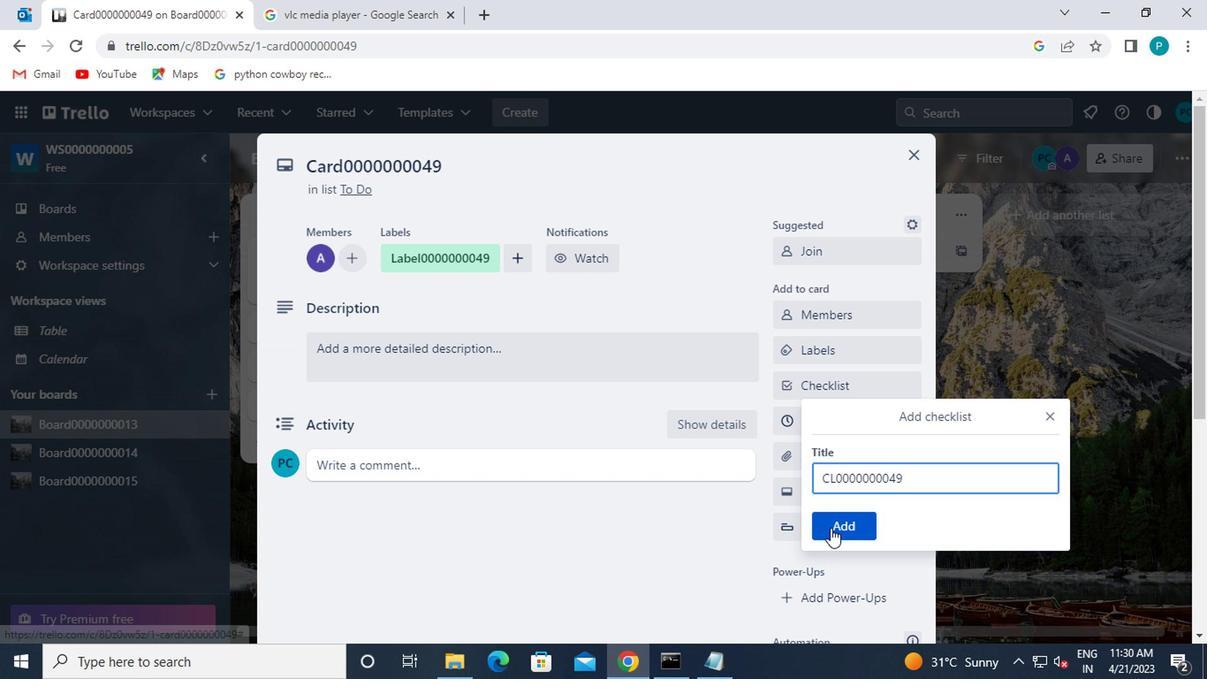 
Action: Mouse moved to (822, 421)
Screenshot: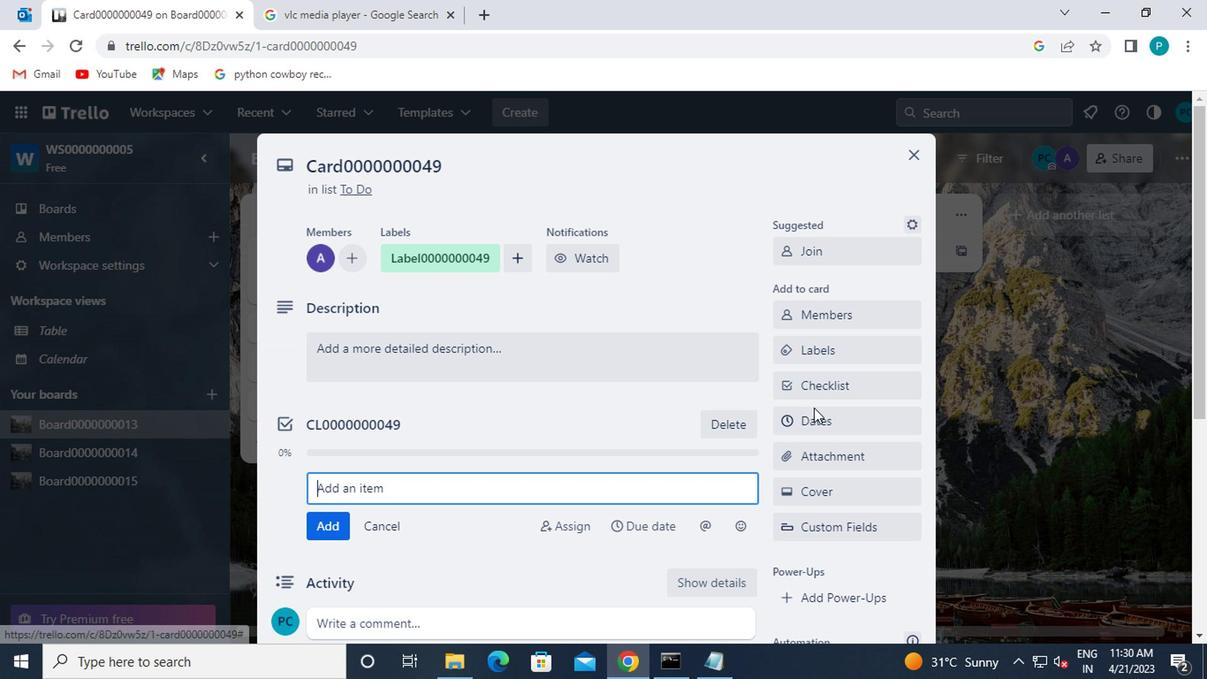 
Action: Mouse pressed left at (822, 421)
Screenshot: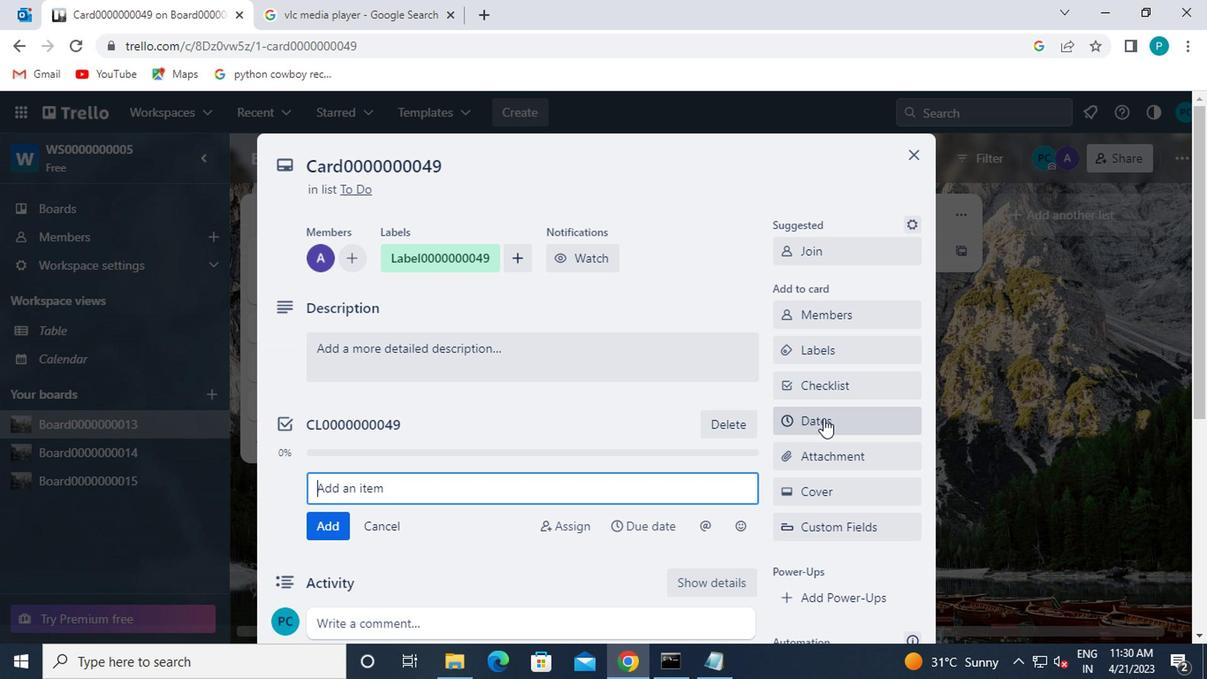 
Action: Mouse moved to (789, 470)
Screenshot: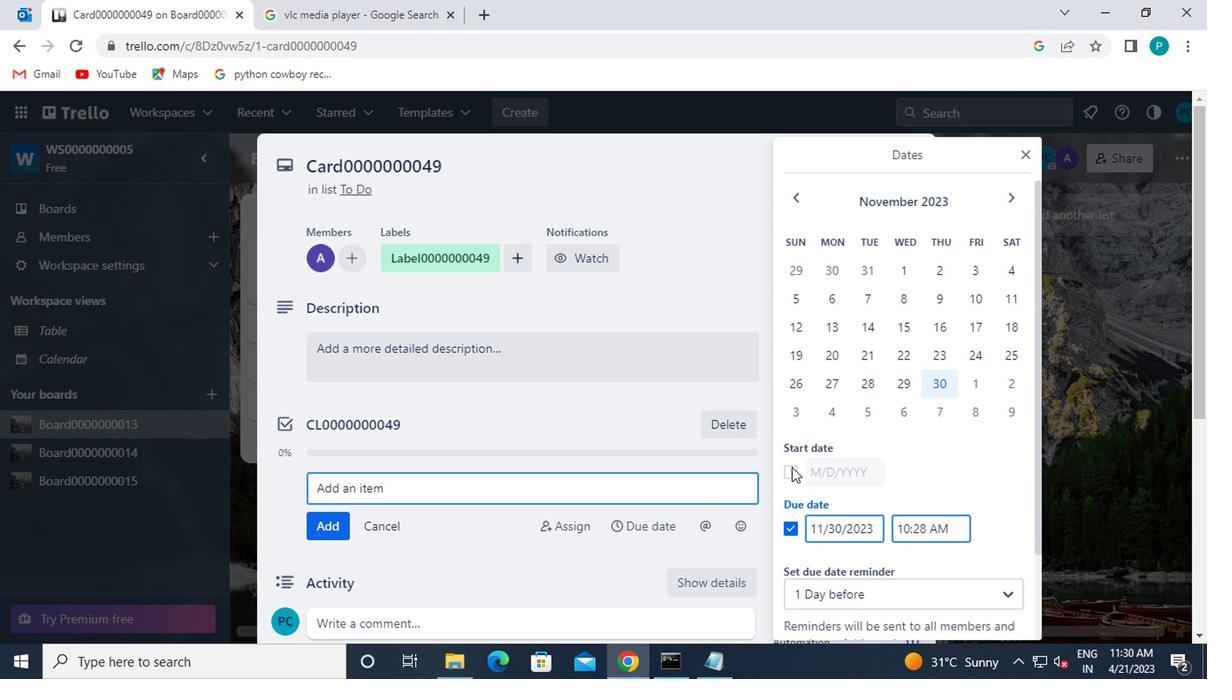 
Action: Mouse pressed left at (789, 470)
Screenshot: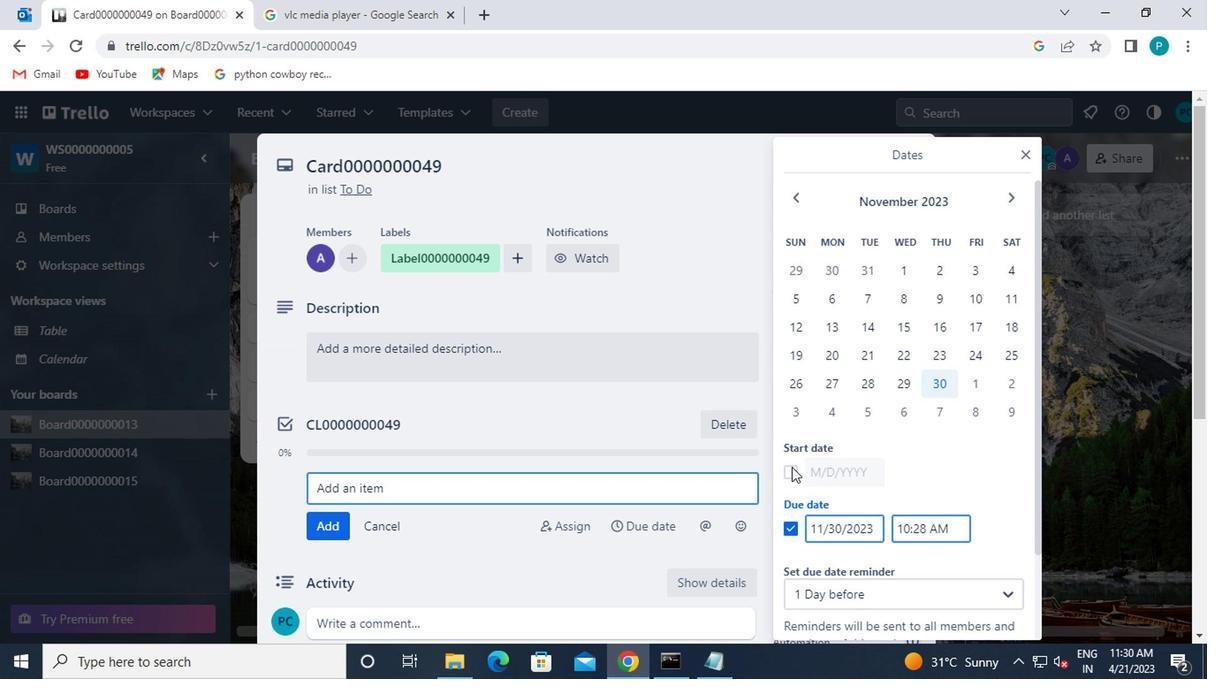 
Action: Mouse moved to (790, 202)
Screenshot: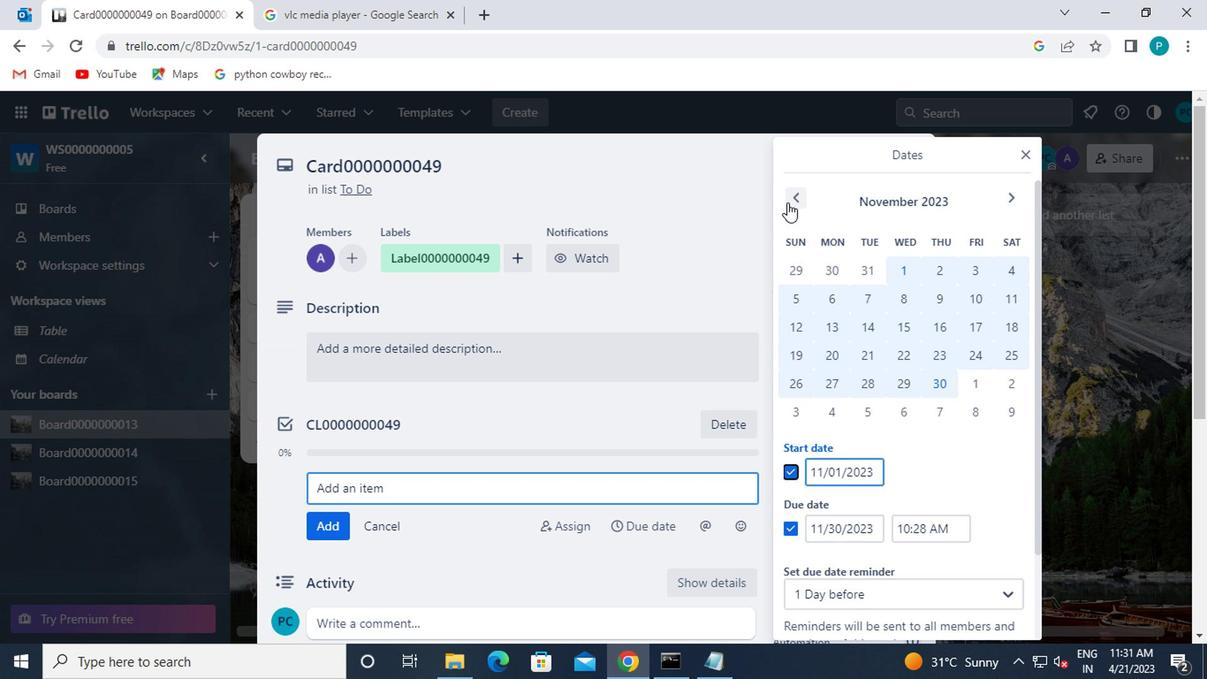 
Action: Mouse pressed left at (790, 202)
Screenshot: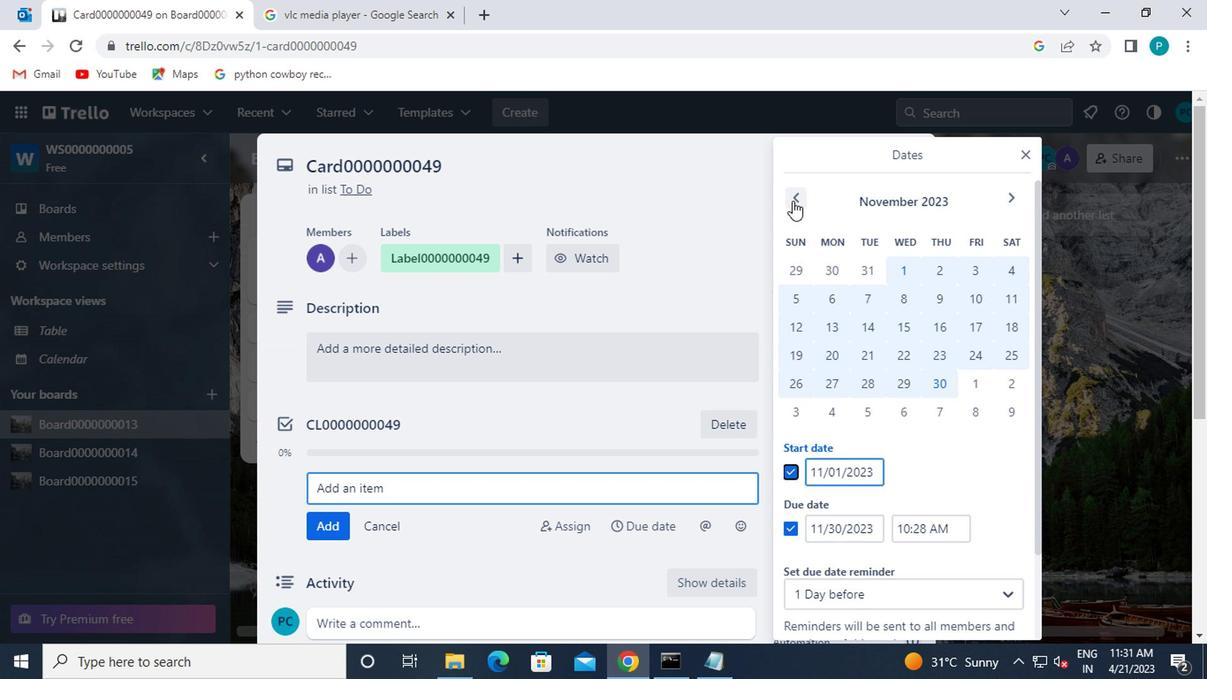 
Action: Mouse pressed left at (790, 202)
Screenshot: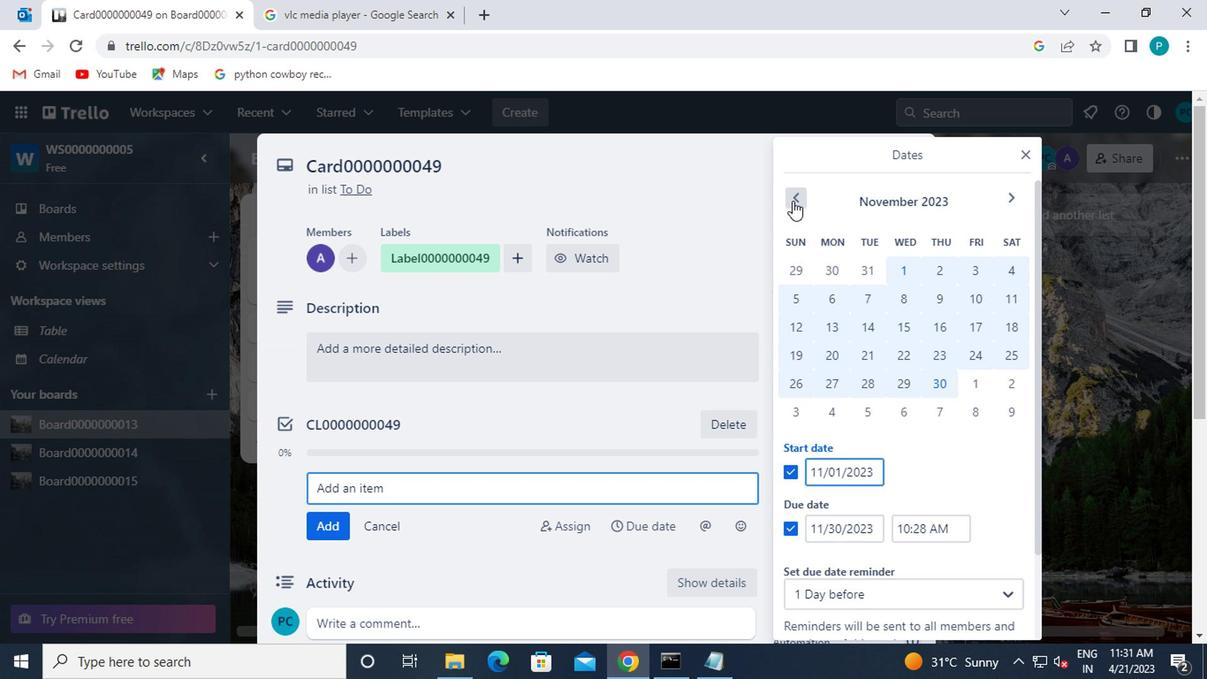 
Action: Mouse pressed left at (790, 202)
Screenshot: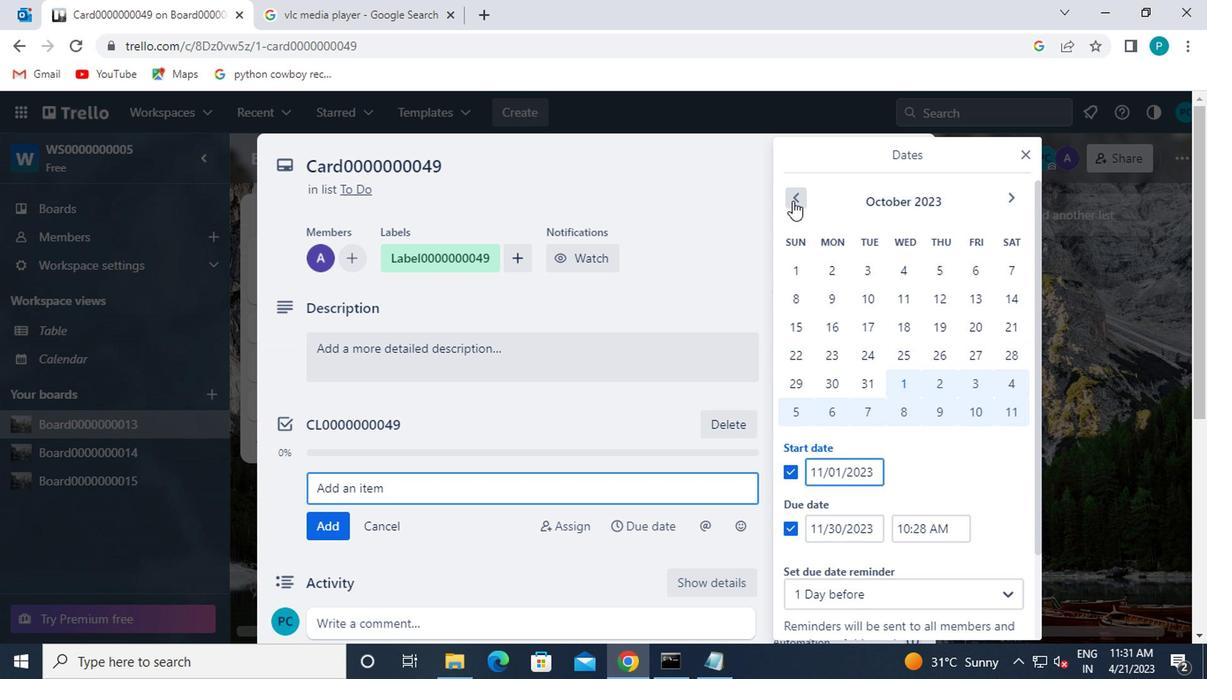 
Action: Mouse pressed left at (790, 202)
Screenshot: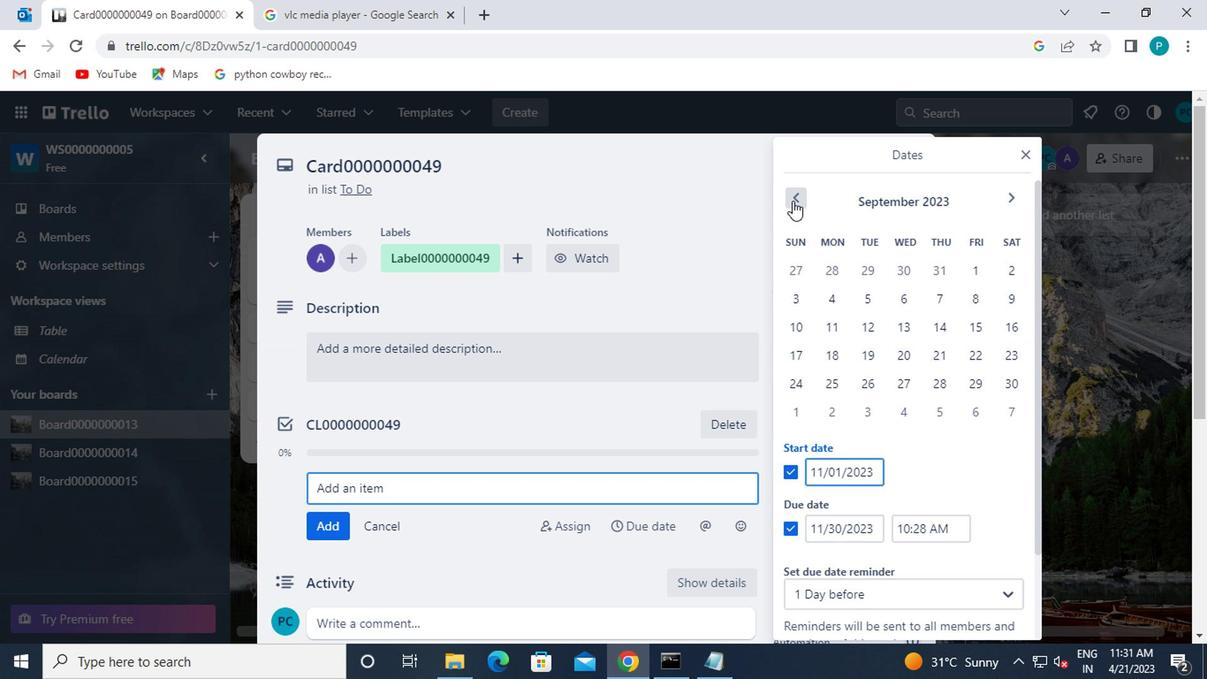 
Action: Mouse pressed left at (790, 202)
Screenshot: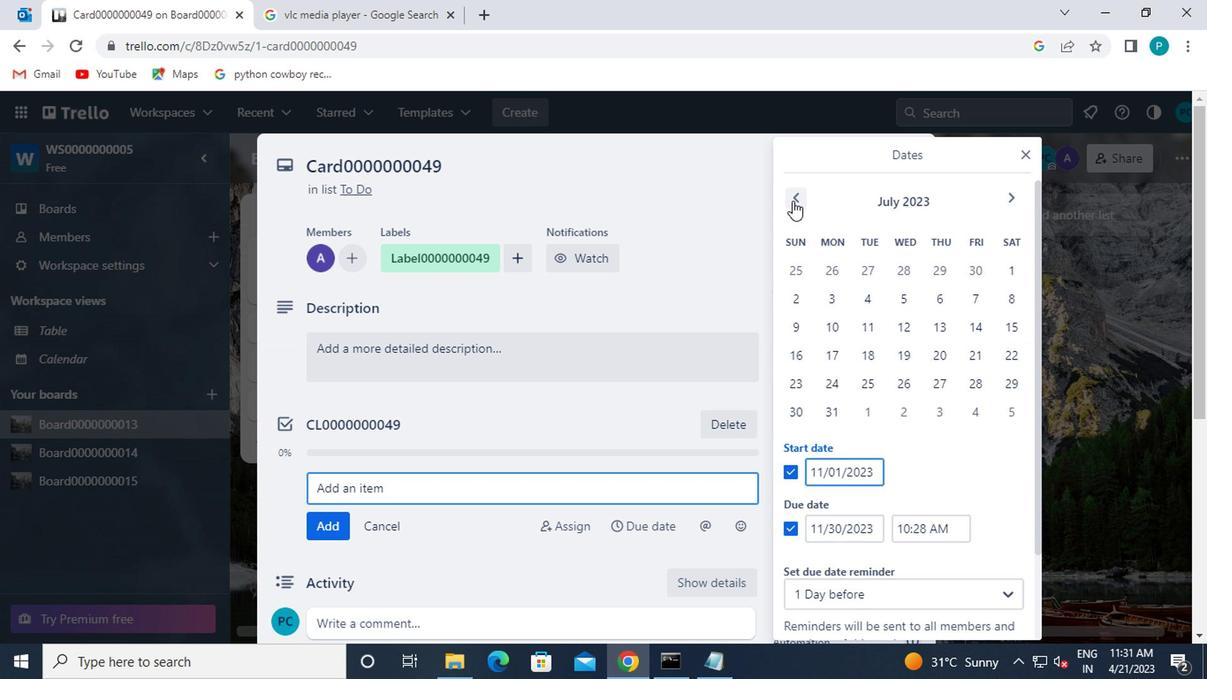 
Action: Mouse pressed left at (790, 202)
Screenshot: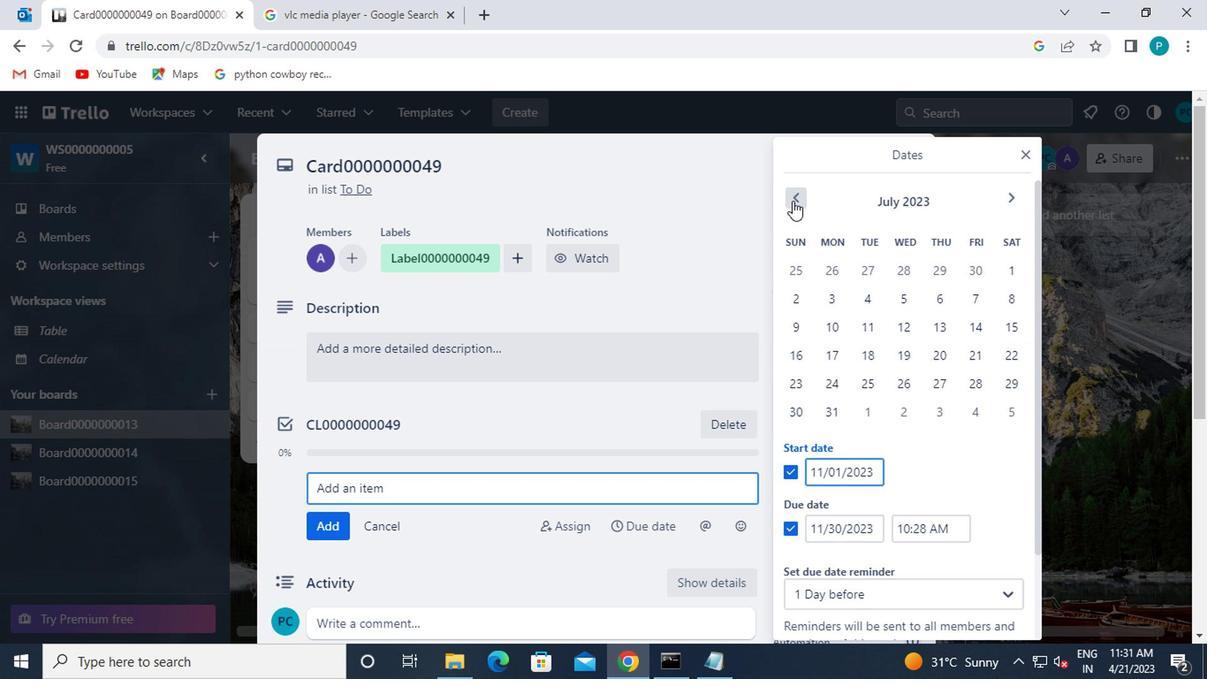 
Action: Mouse pressed left at (790, 202)
Screenshot: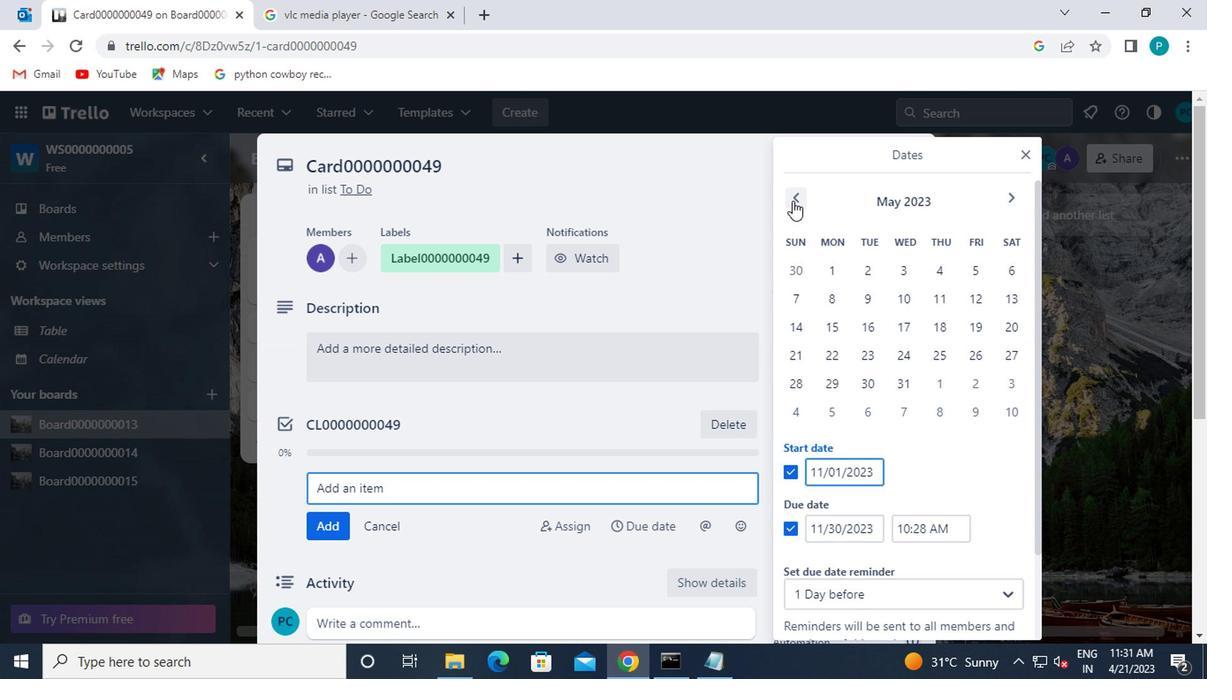 
Action: Mouse pressed left at (790, 202)
Screenshot: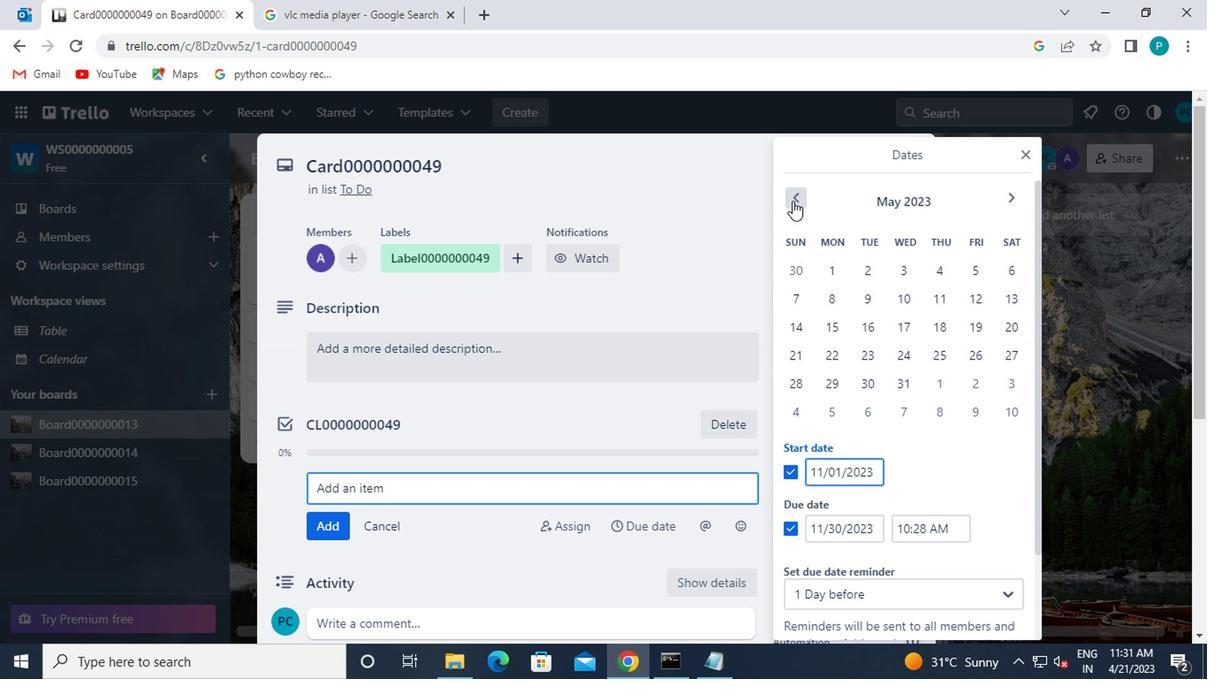
Action: Mouse moved to (1006, 201)
Screenshot: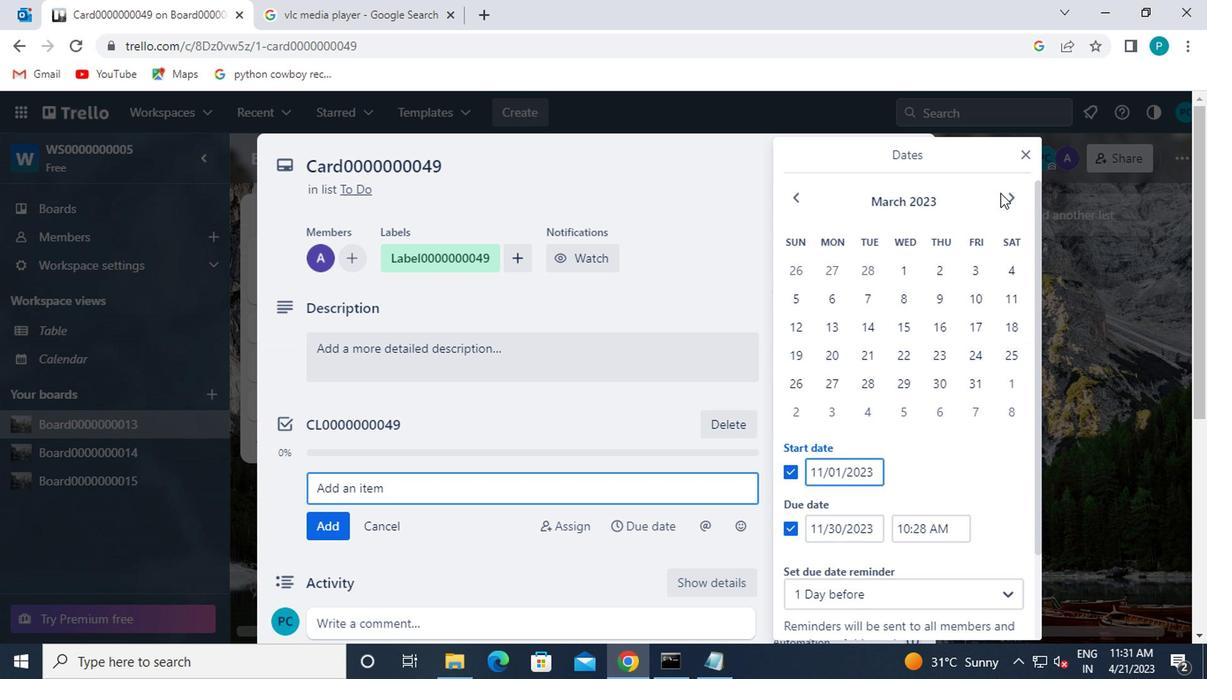
Action: Mouse pressed left at (1006, 201)
Screenshot: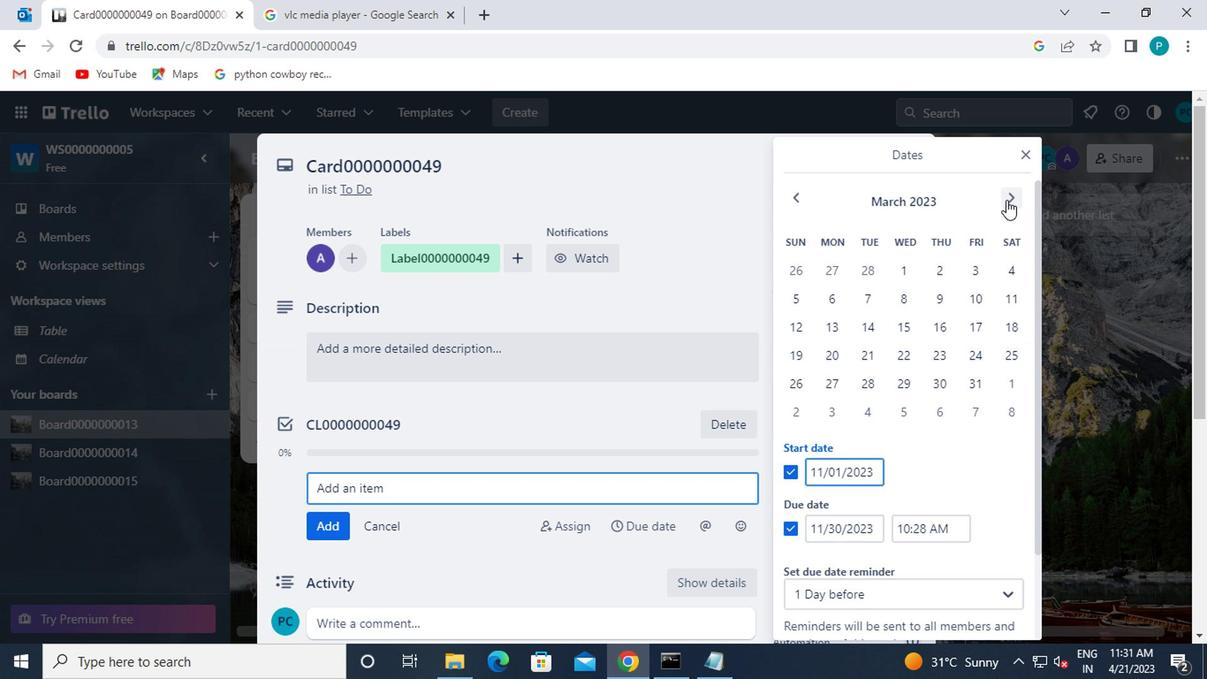 
Action: Mouse moved to (1002, 302)
Screenshot: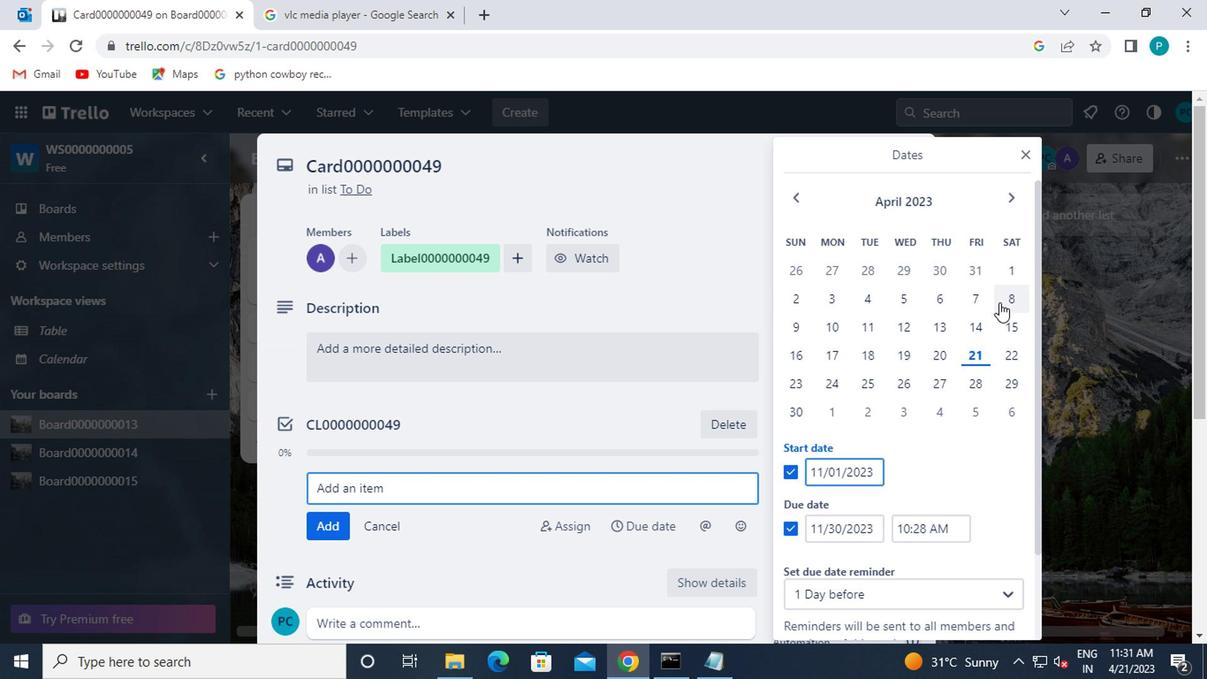 
Action: Mouse pressed left at (1002, 302)
Screenshot: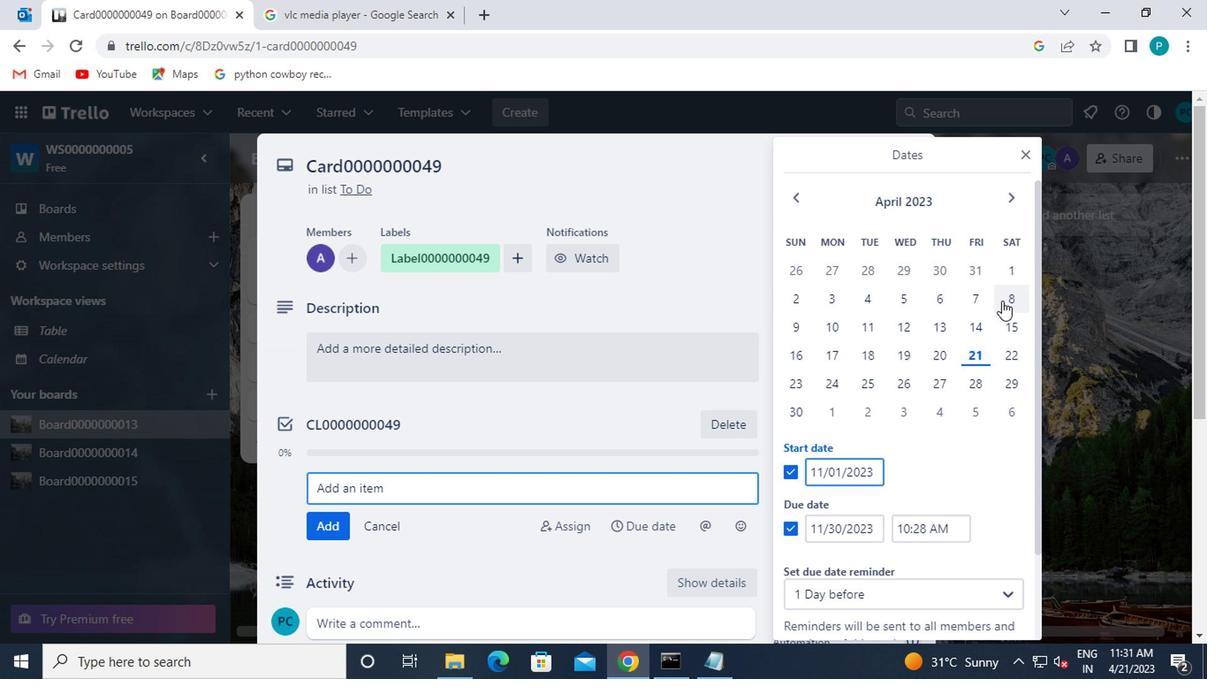 
Action: Mouse moved to (785, 420)
Screenshot: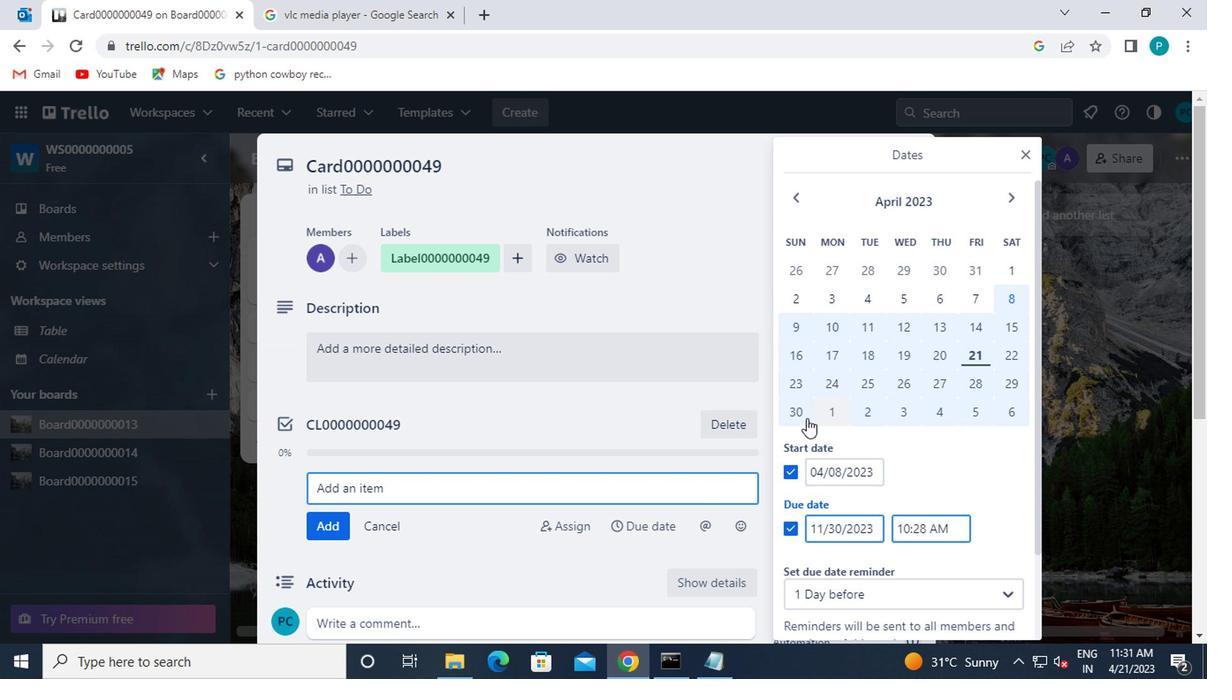 
Action: Mouse pressed left at (785, 420)
Screenshot: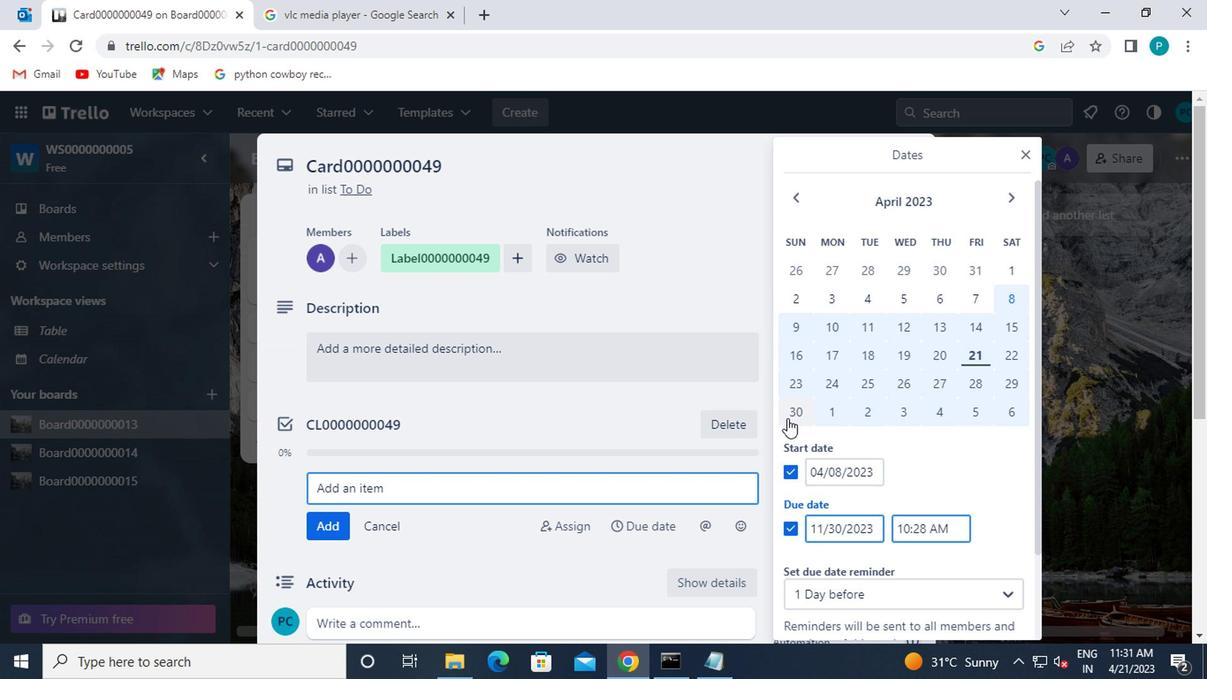
Action: Mouse moved to (834, 455)
Screenshot: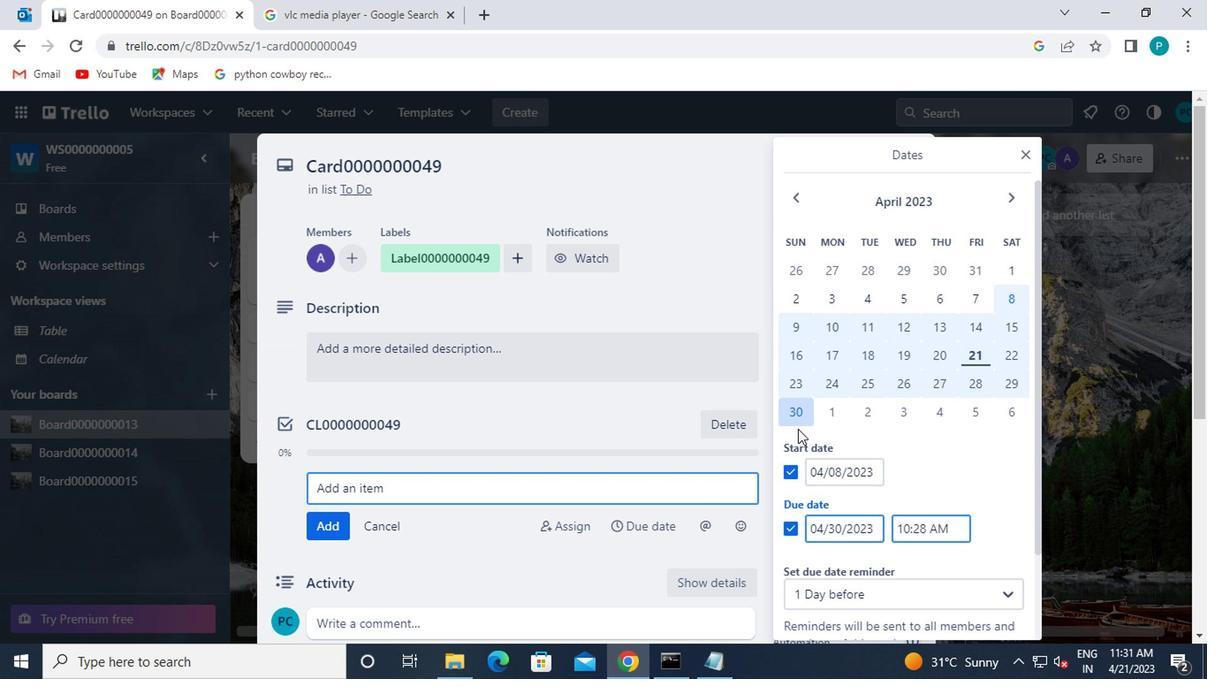 
Action: Mouse scrolled (834, 454) with delta (0, -1)
Screenshot: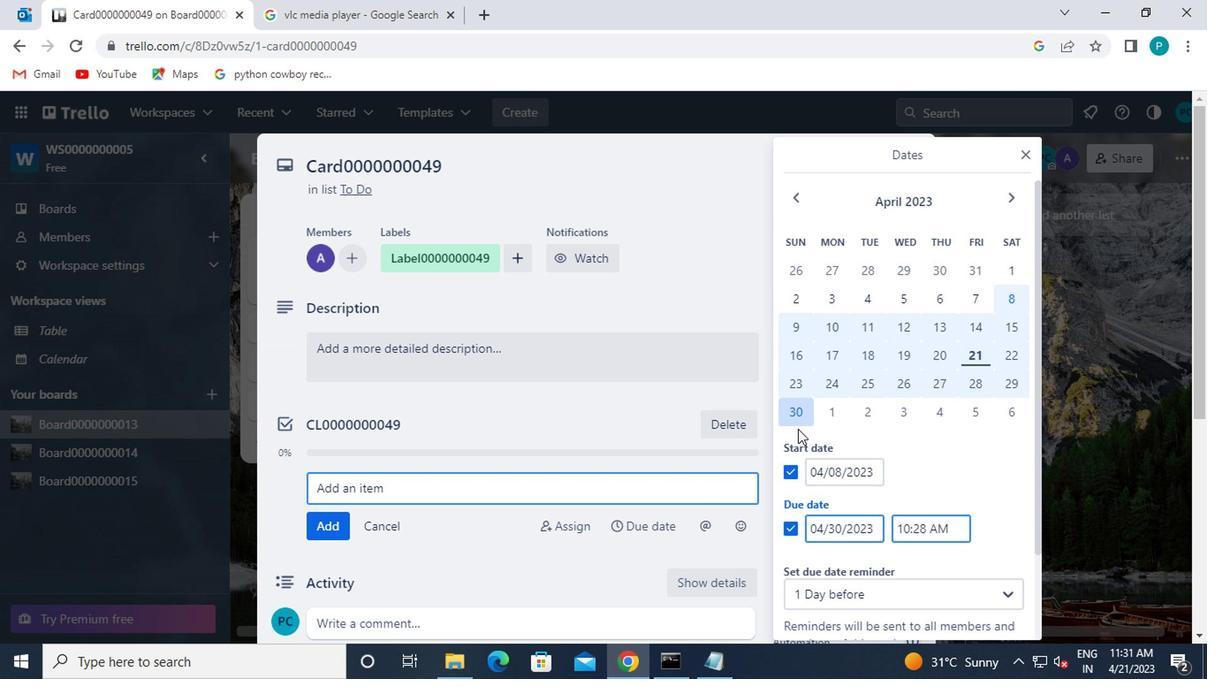 
Action: Mouse moved to (836, 456)
Screenshot: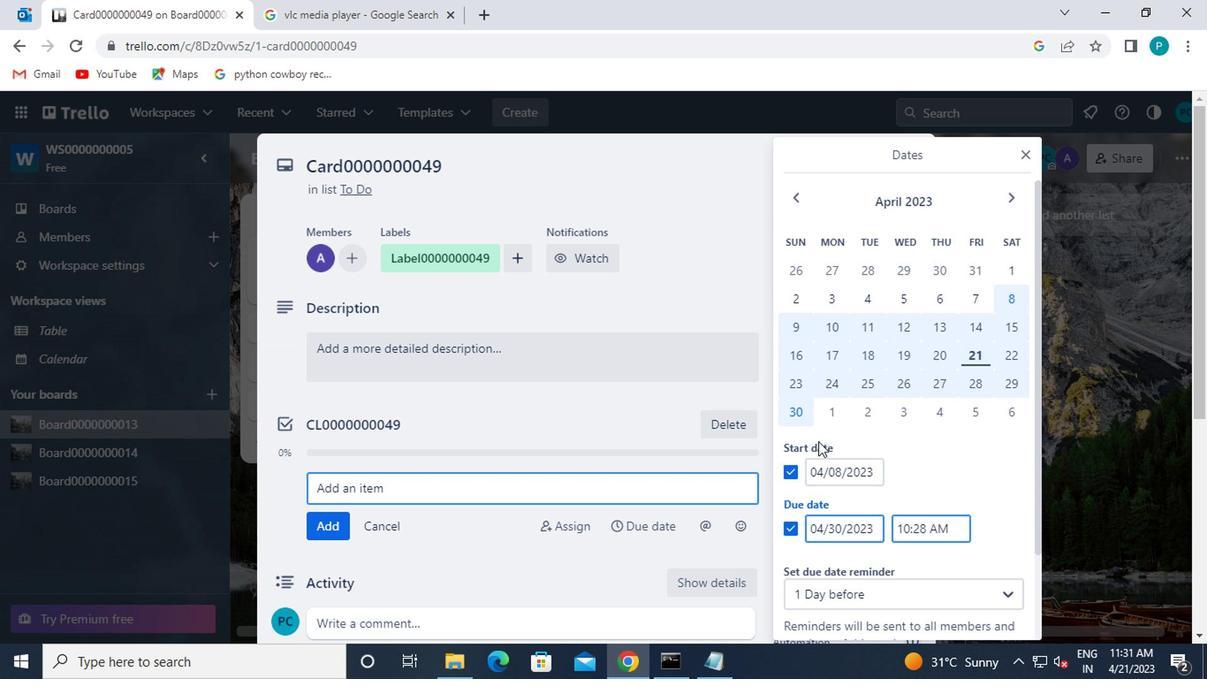 
Action: Mouse scrolled (836, 455) with delta (0, 0)
Screenshot: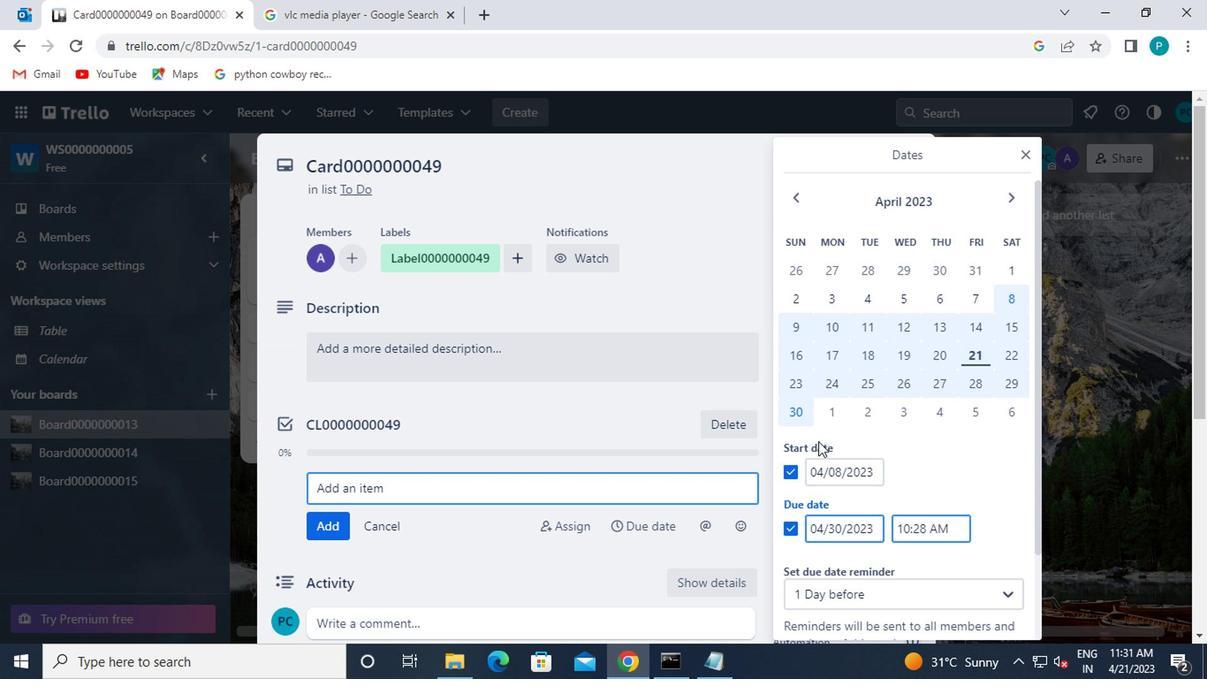 
Action: Mouse scrolled (836, 455) with delta (0, 0)
Screenshot: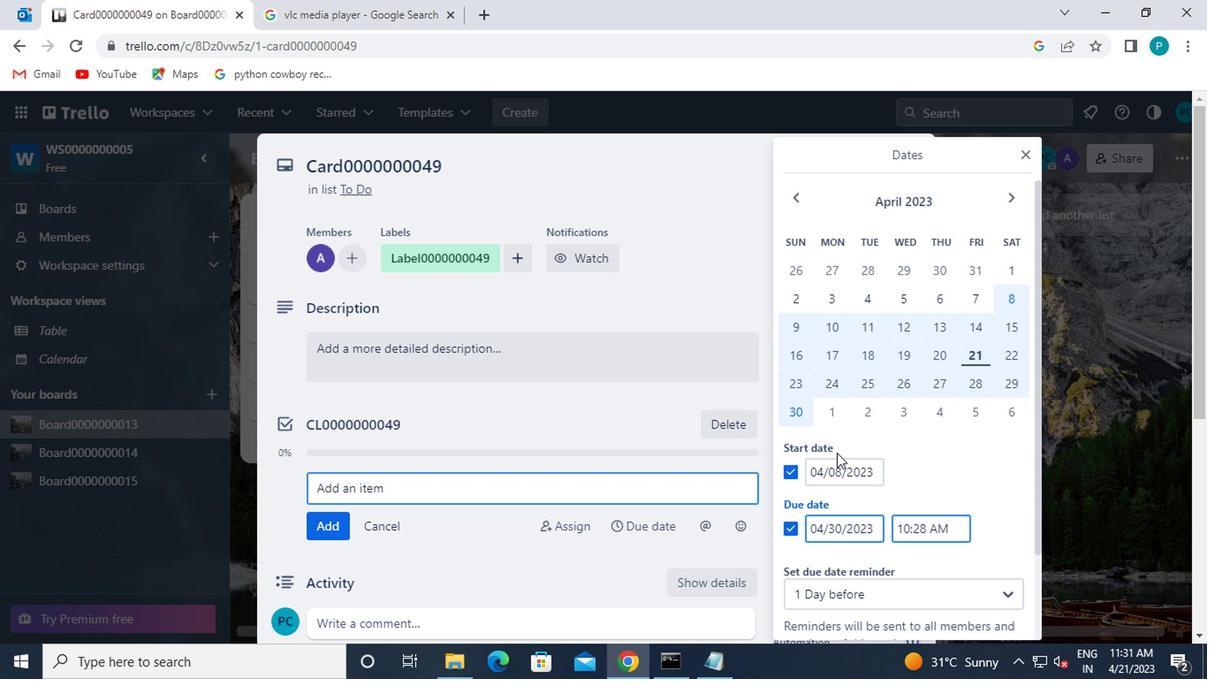 
Action: Mouse moved to (843, 572)
Screenshot: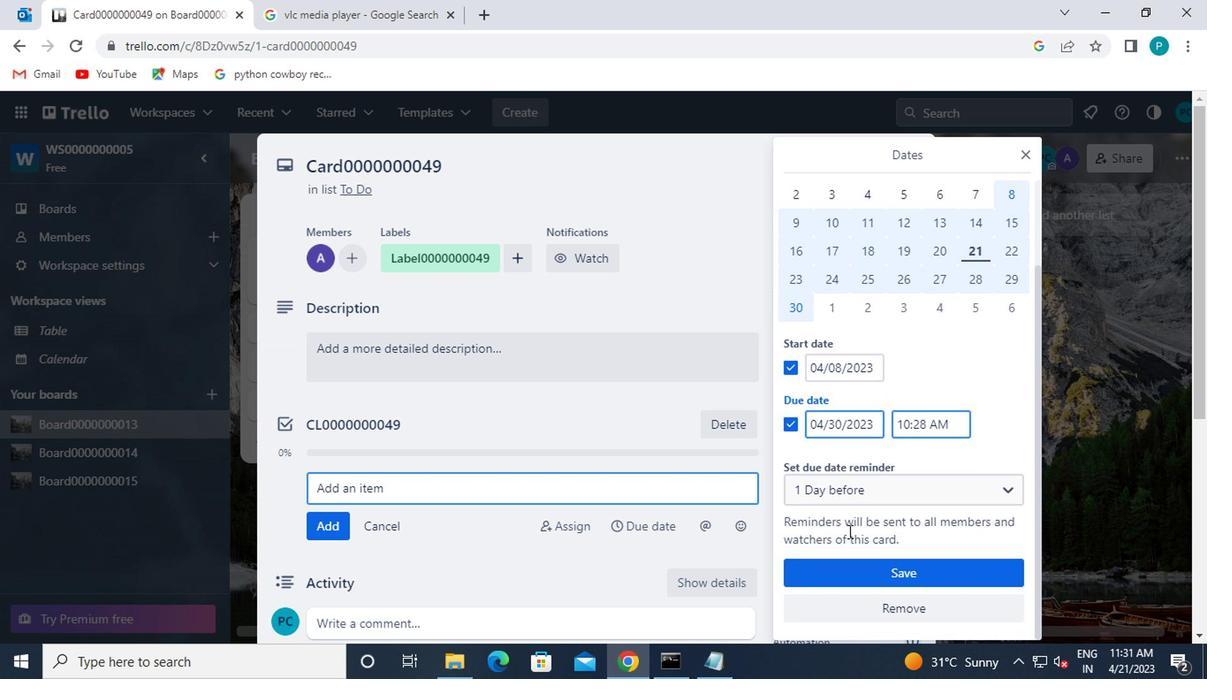 
Action: Mouse pressed left at (843, 572)
Screenshot: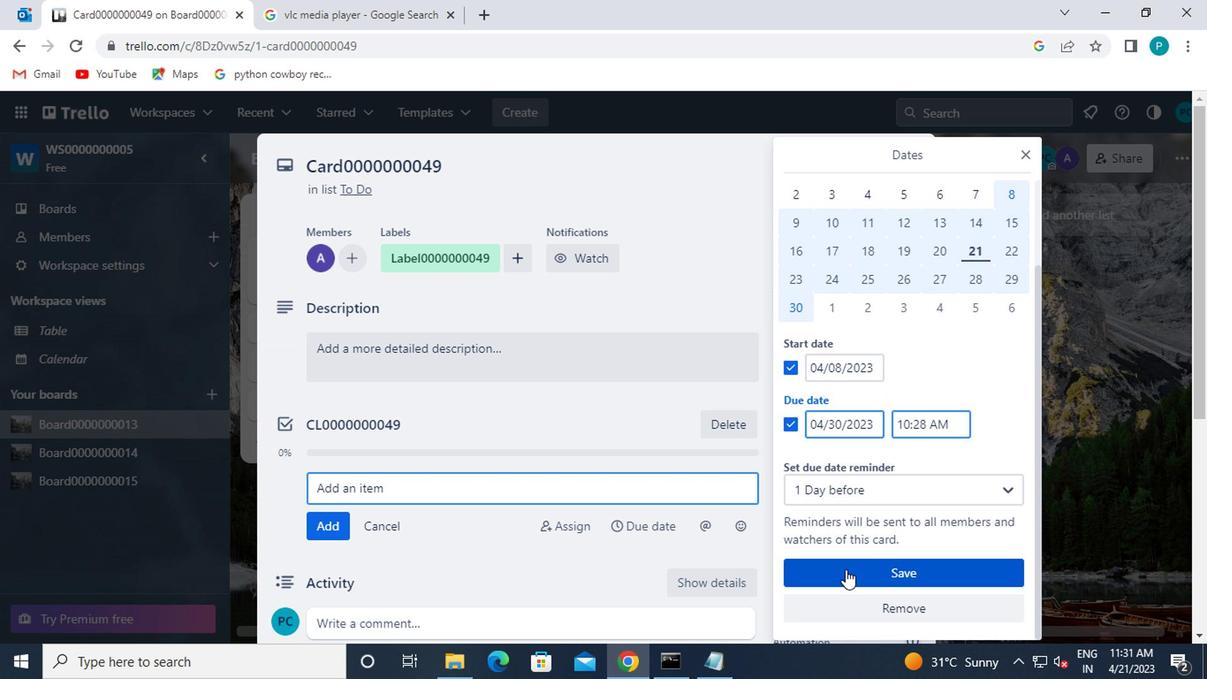 
